 Task: Create new invoice with Date Opened :30-Apr-23, Select Customer: Benihana, Terms: Payment Term 2. Make invoice entry for item-1 with Date: 30-Apr-23, Description: Kiss Mink Effect Bold Collection Artificial Eyelashes Audacious Style, Action: Material, Income Account: Income:Sales, Quantity: 1, Unit Price: 7.9, Discount %: 10. Make entry for item-2 with Date: 30-Apr-23, Description: Dr Pepper Soft Drink Bottle, Action: Material, Income Account: Income:Sales, Quantity: 2, Unit Price: 6.8, Discount %: 5. Make entry for item-3 with Date: 30-Apr-23, Description: Ampro Pro Styl Protein Styling Gel Regular Hold, Action: Material, Income Account: Income:Sales, Quantity: 1, Unit Price: 7.8, Discount %: 7. Write Notes: 'Looking forward to serving you again.'. Post Invoice with Post Date: 30-Apr-23, Post to Accounts: Assets:Accounts Receivable. Pay / Process Payment with Transaction Date: 15-May-23, Amount: 27.284, Transfer Account: Checking Account. Print Invoice, display notes by going to Option, then go to Display Tab and check 'Invoice Notes'.
Action: Mouse pressed left at (159, 32)
Screenshot: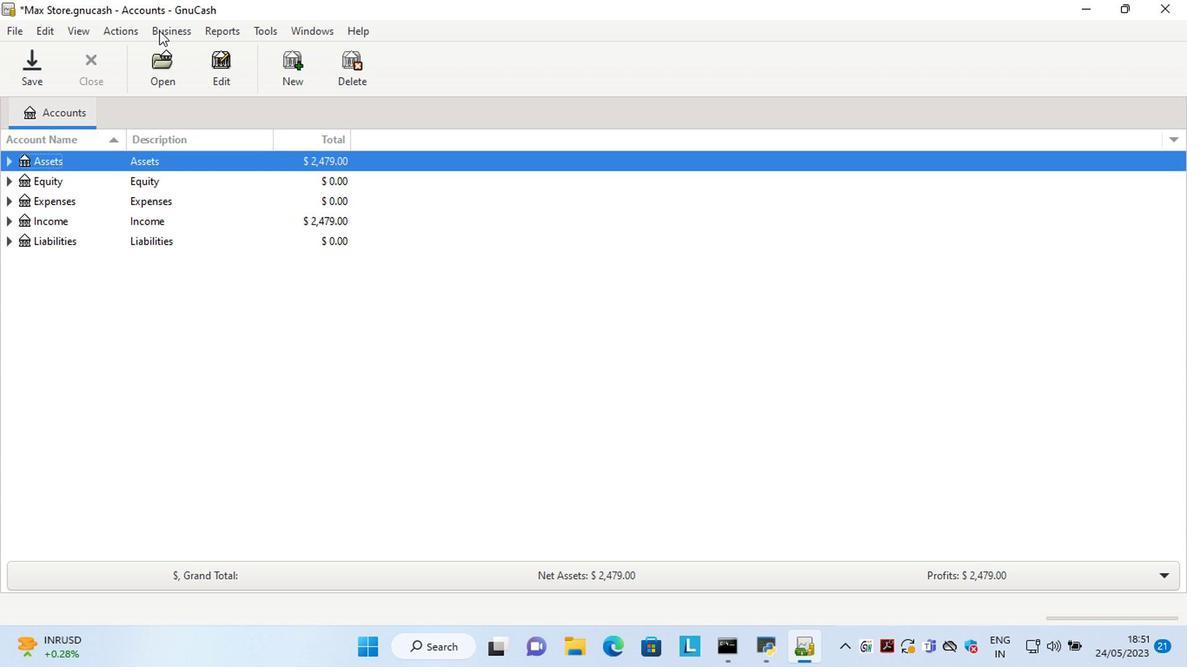 
Action: Mouse moved to (375, 116)
Screenshot: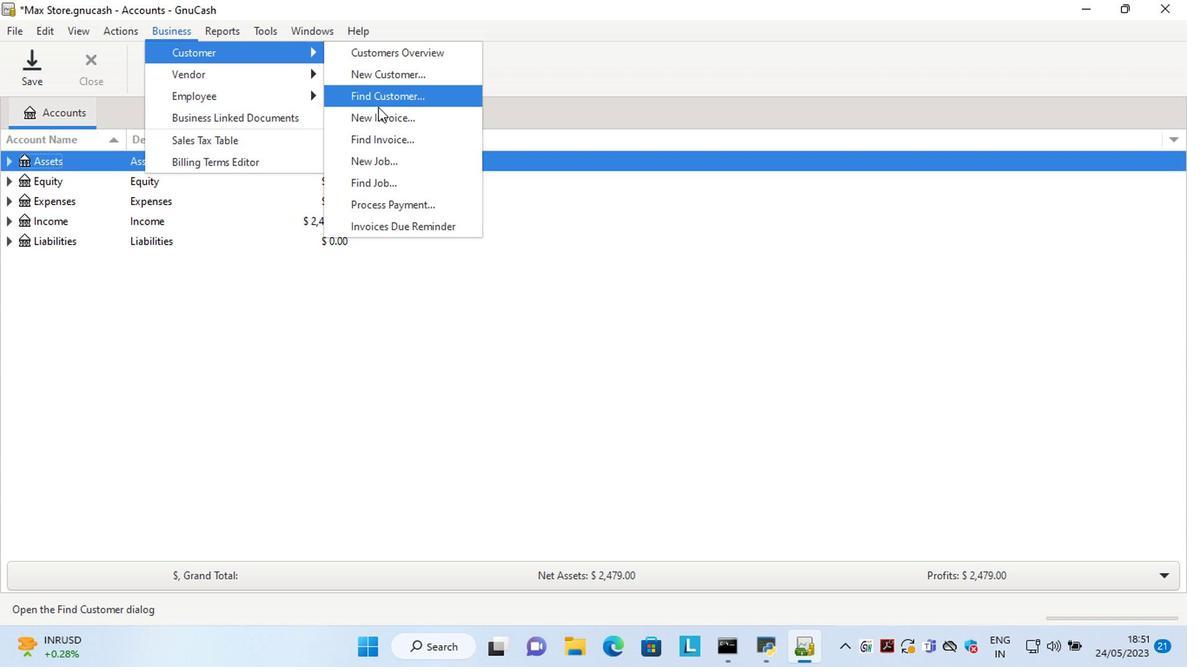 
Action: Mouse pressed left at (375, 116)
Screenshot: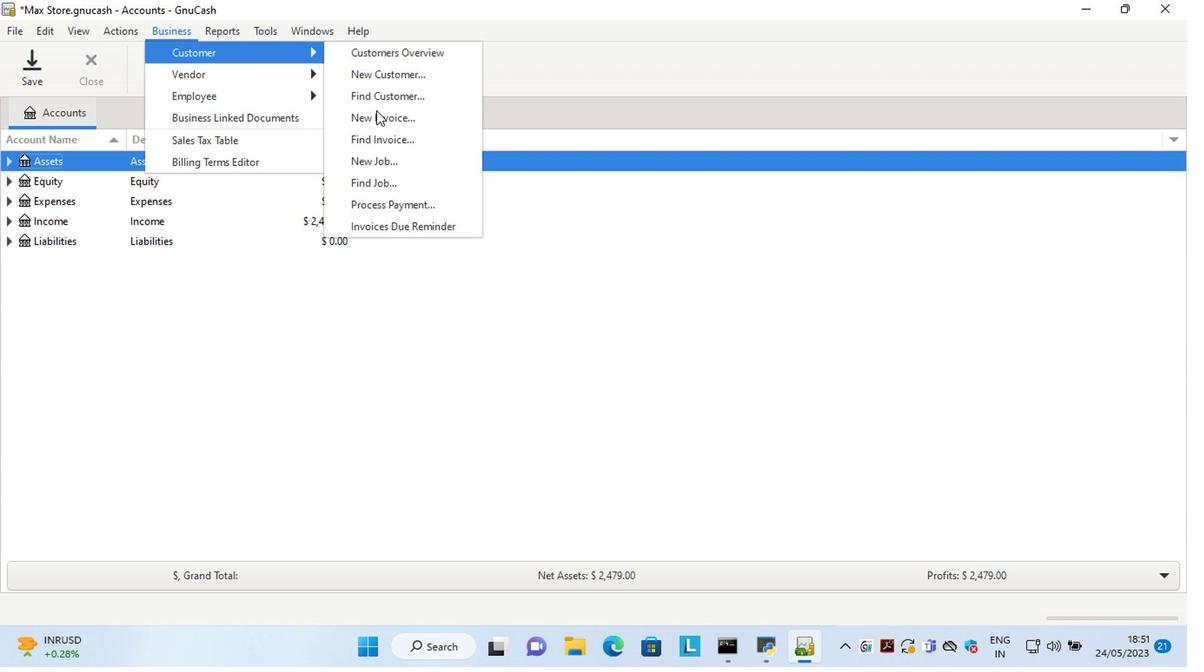 
Action: Mouse moved to (600, 260)
Screenshot: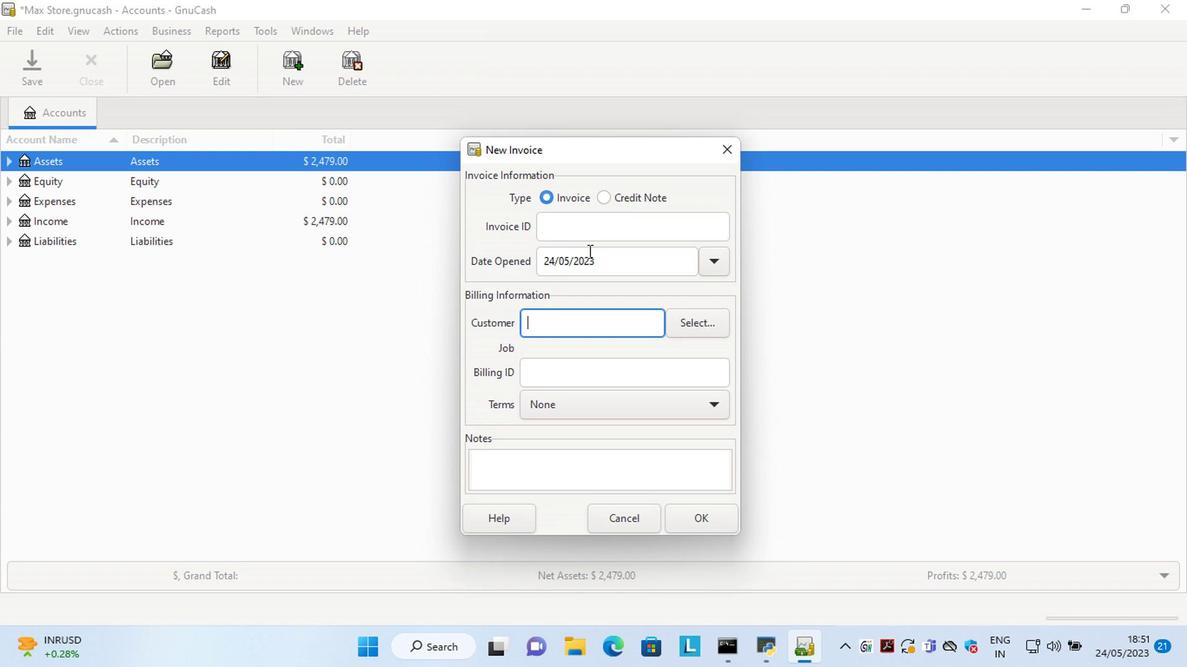 
Action: Mouse pressed left at (600, 260)
Screenshot: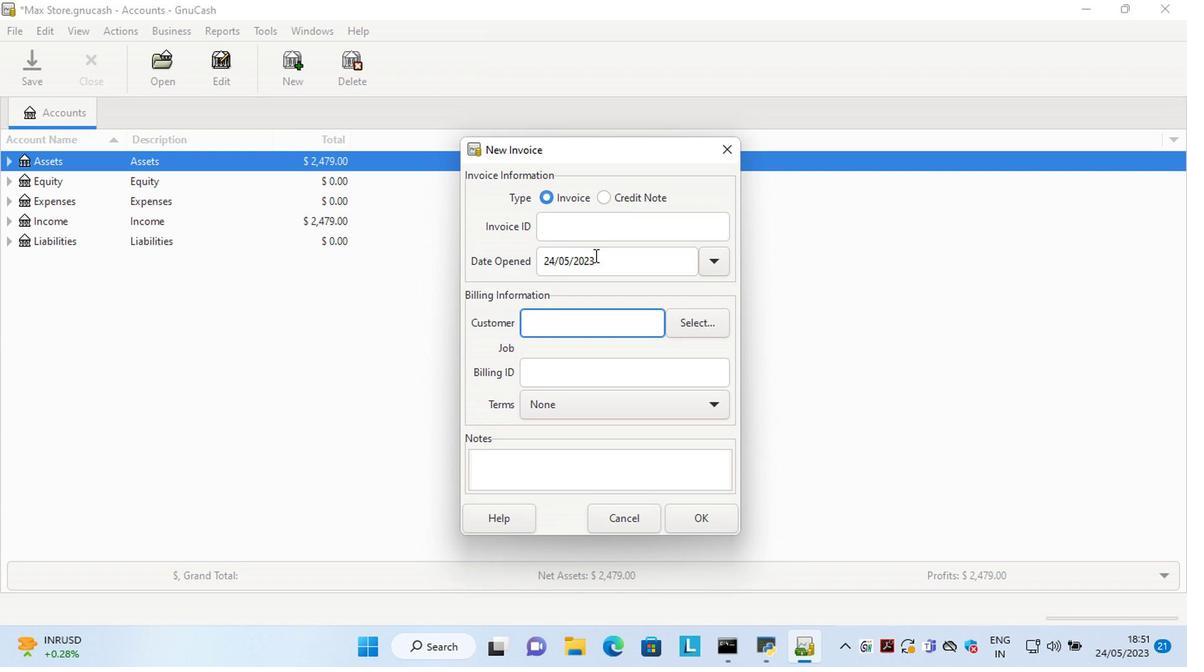 
Action: Key pressed <Key.left><Key.left><Key.left><Key.left><Key.left><Key.left><Key.left><Key.left><Key.left><Key.left><Key.left><Key.left><Key.delete><Key.delete>30<Key.right><Key.right><Key.delete>4
Screenshot: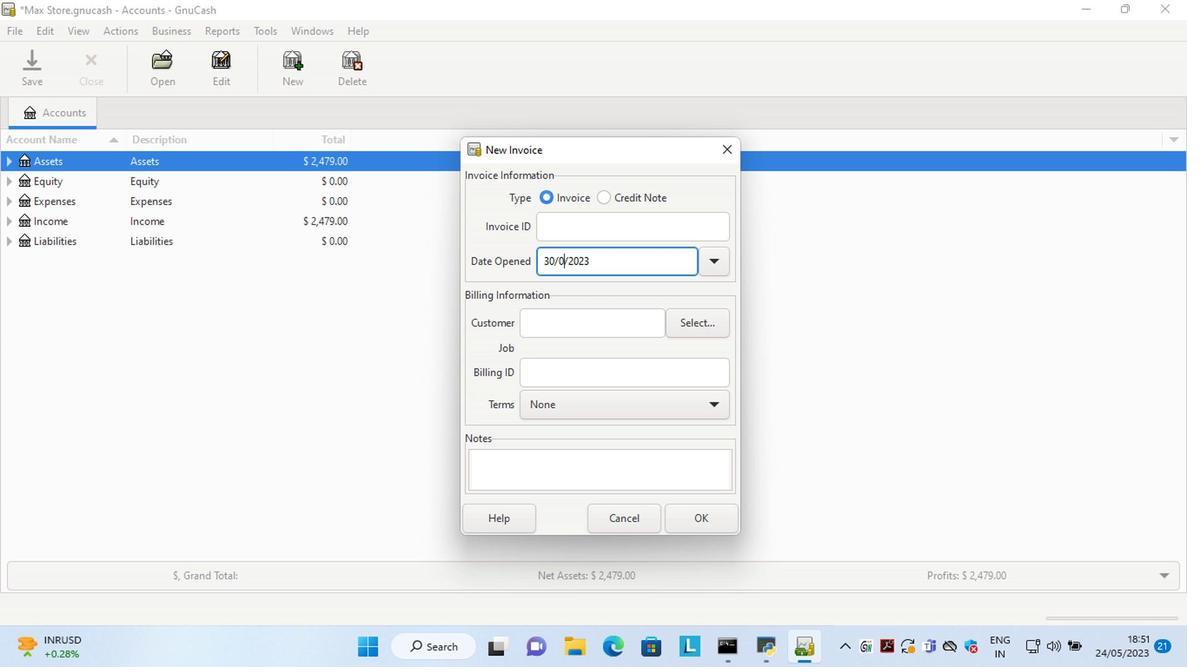 
Action: Mouse moved to (682, 321)
Screenshot: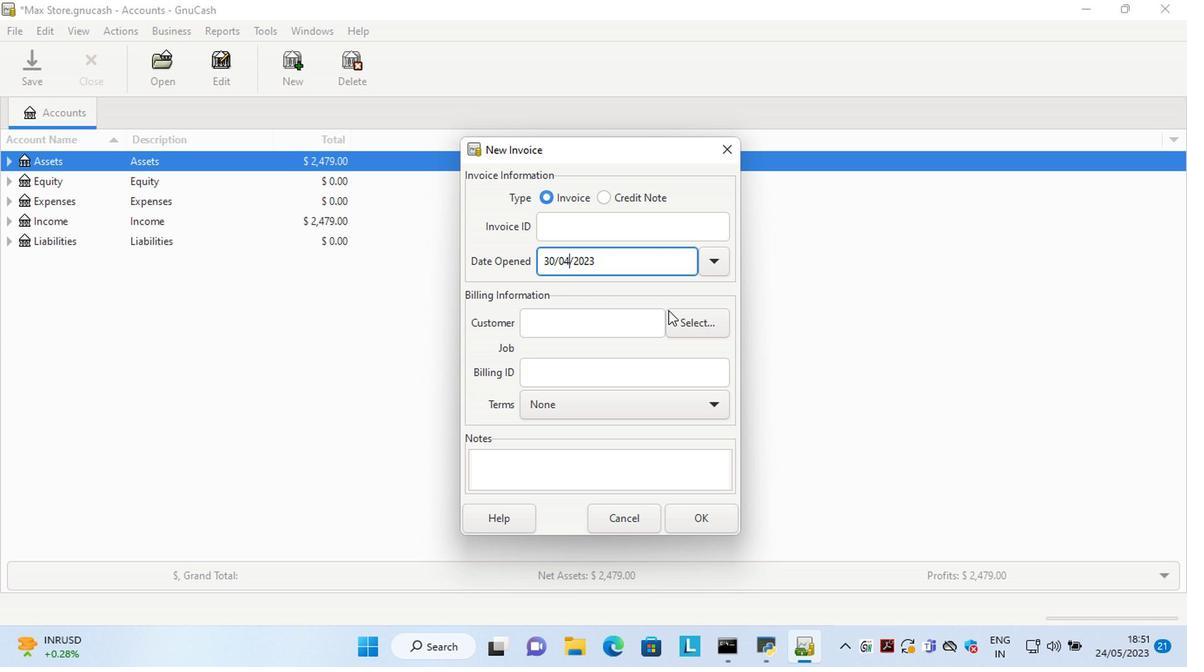 
Action: Mouse pressed left at (682, 321)
Screenshot: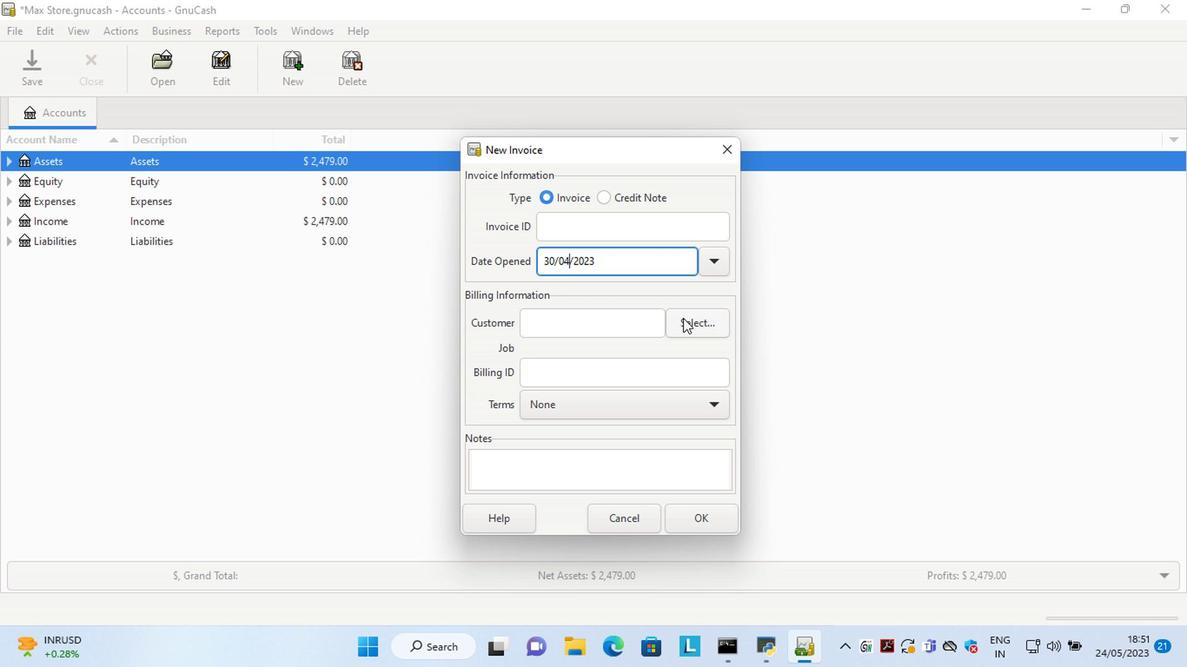 
Action: Mouse moved to (639, 296)
Screenshot: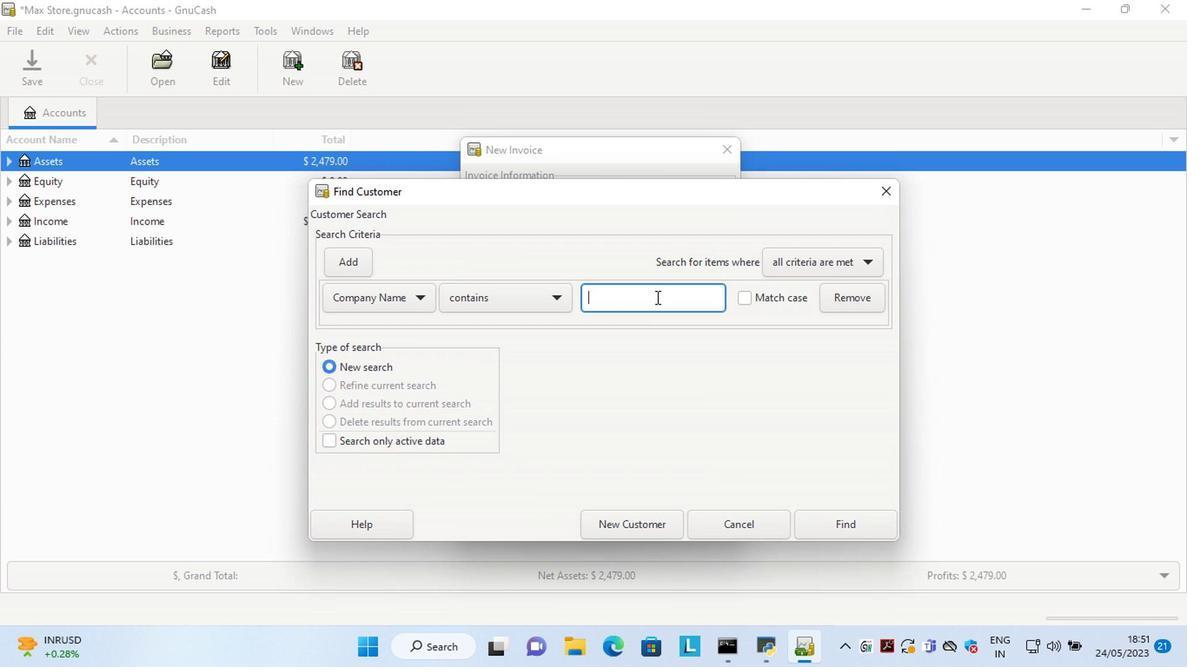
Action: Mouse pressed left at (639, 296)
Screenshot: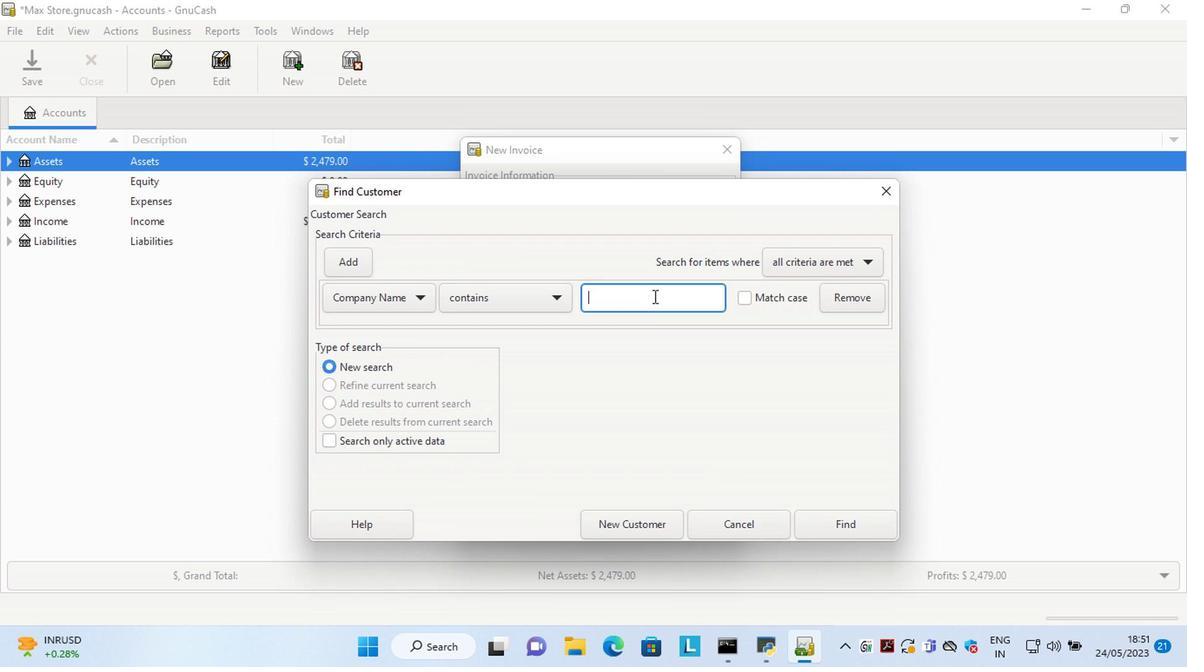 
Action: Key pressed <Key.shift>Benihana
Screenshot: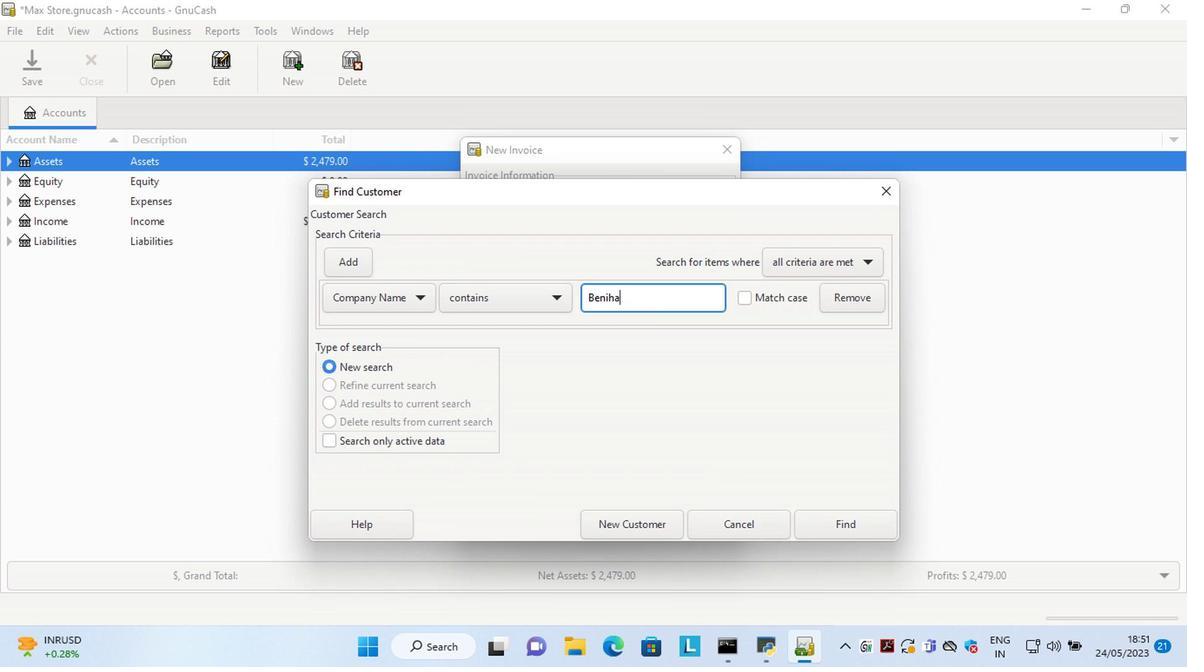 
Action: Mouse moved to (836, 532)
Screenshot: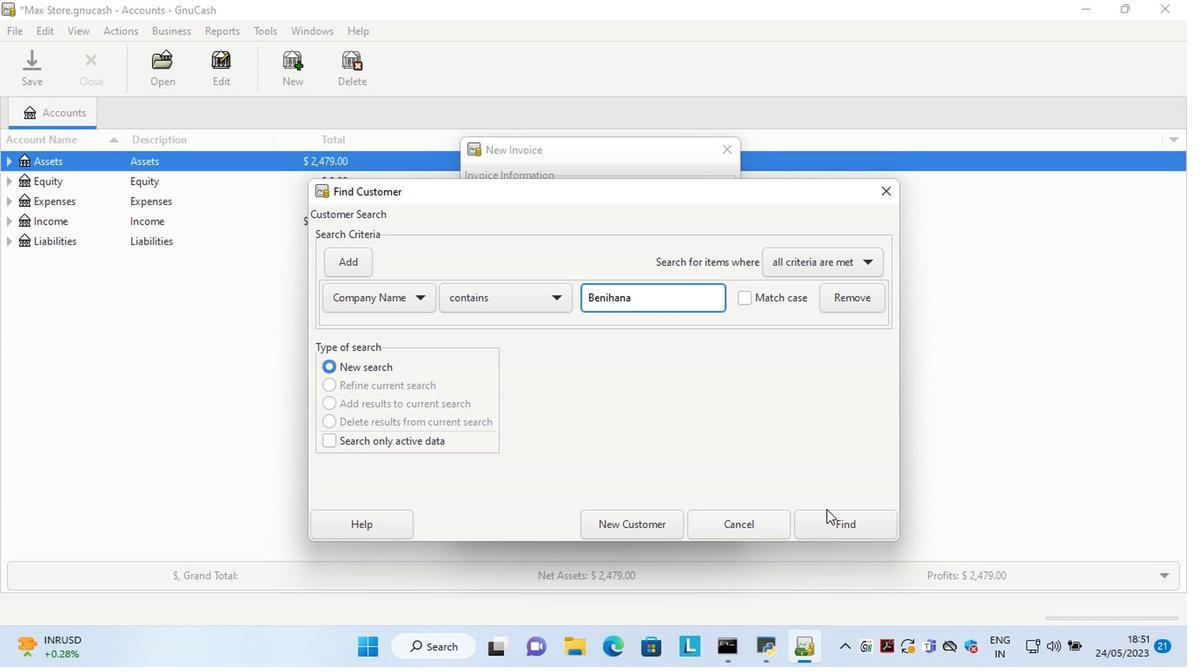 
Action: Mouse pressed left at (836, 532)
Screenshot: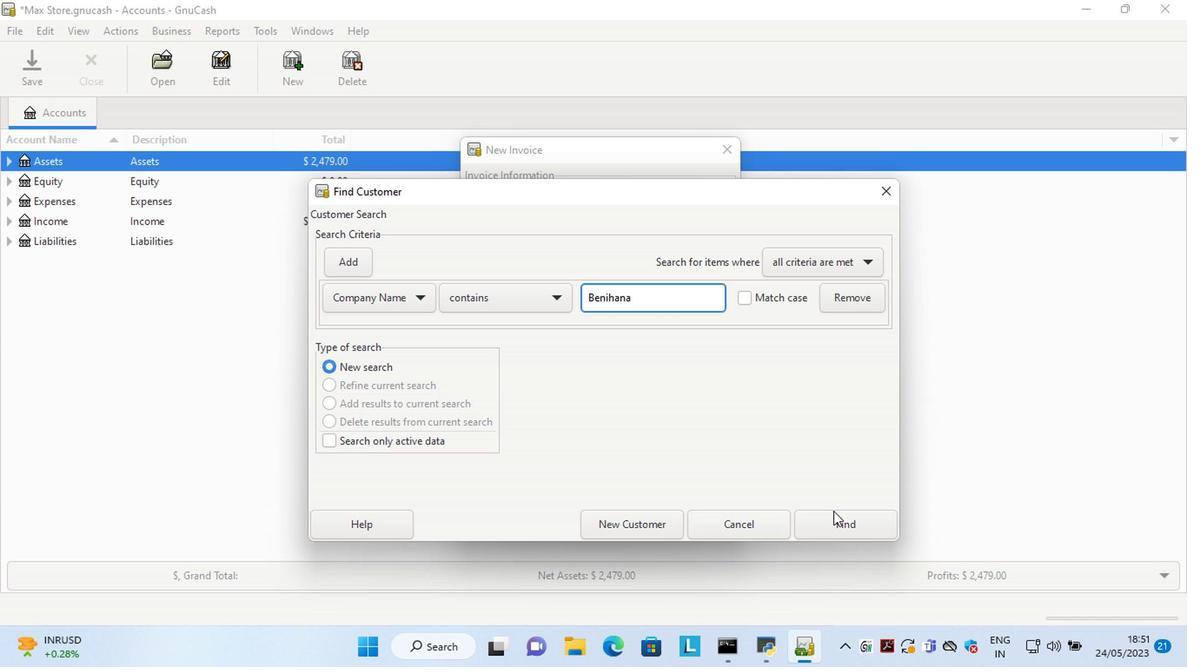 
Action: Mouse moved to (572, 346)
Screenshot: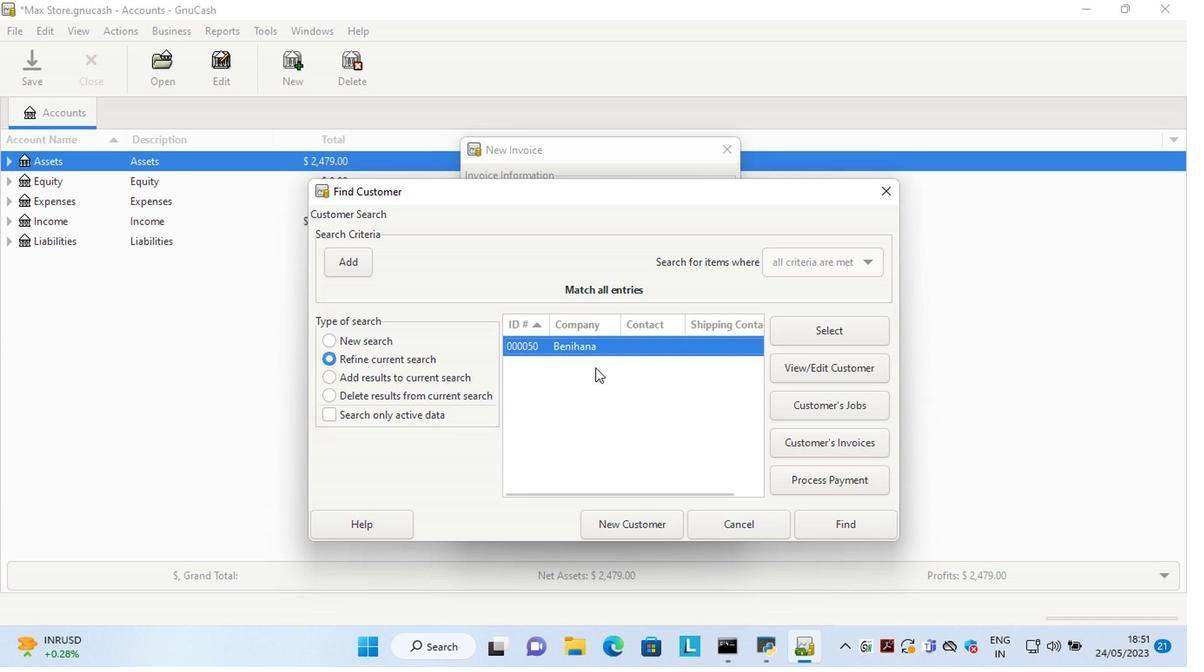 
Action: Mouse pressed left at (572, 346)
Screenshot: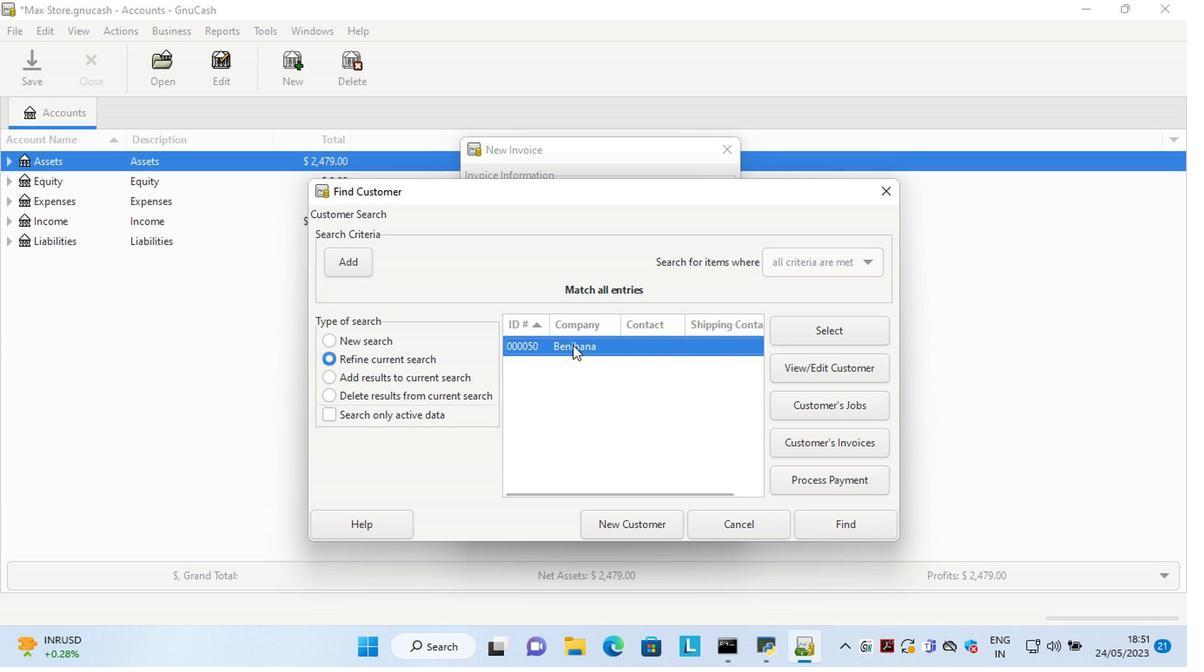 
Action: Mouse pressed left at (572, 346)
Screenshot: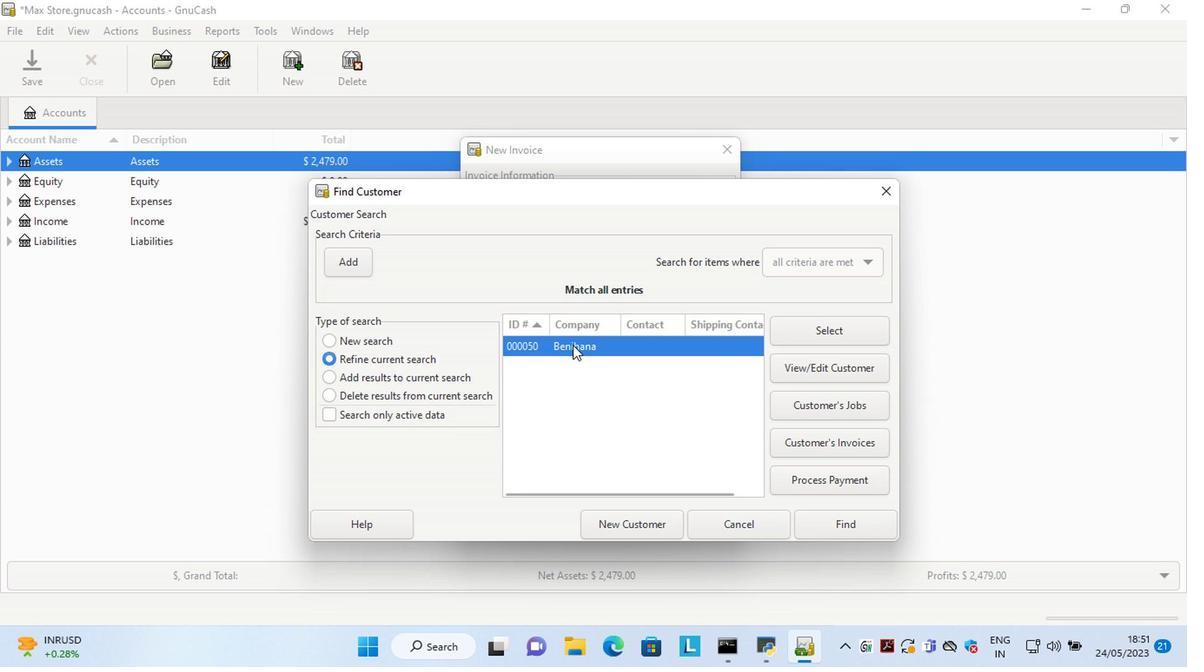 
Action: Mouse moved to (629, 422)
Screenshot: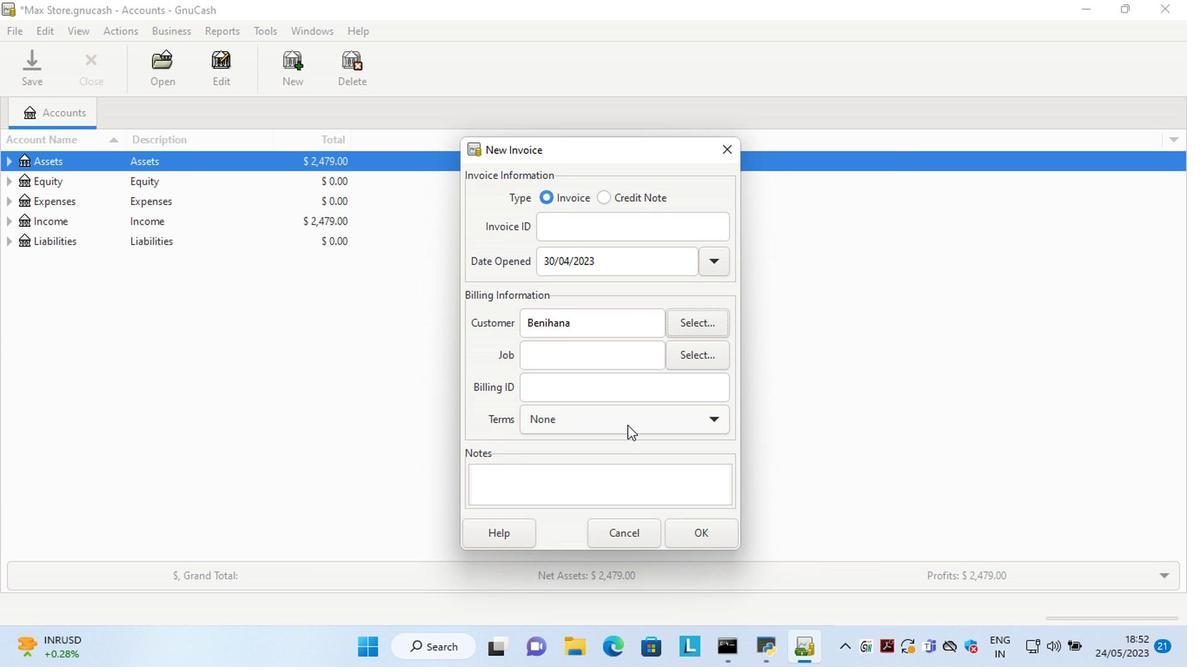 
Action: Mouse pressed left at (629, 422)
Screenshot: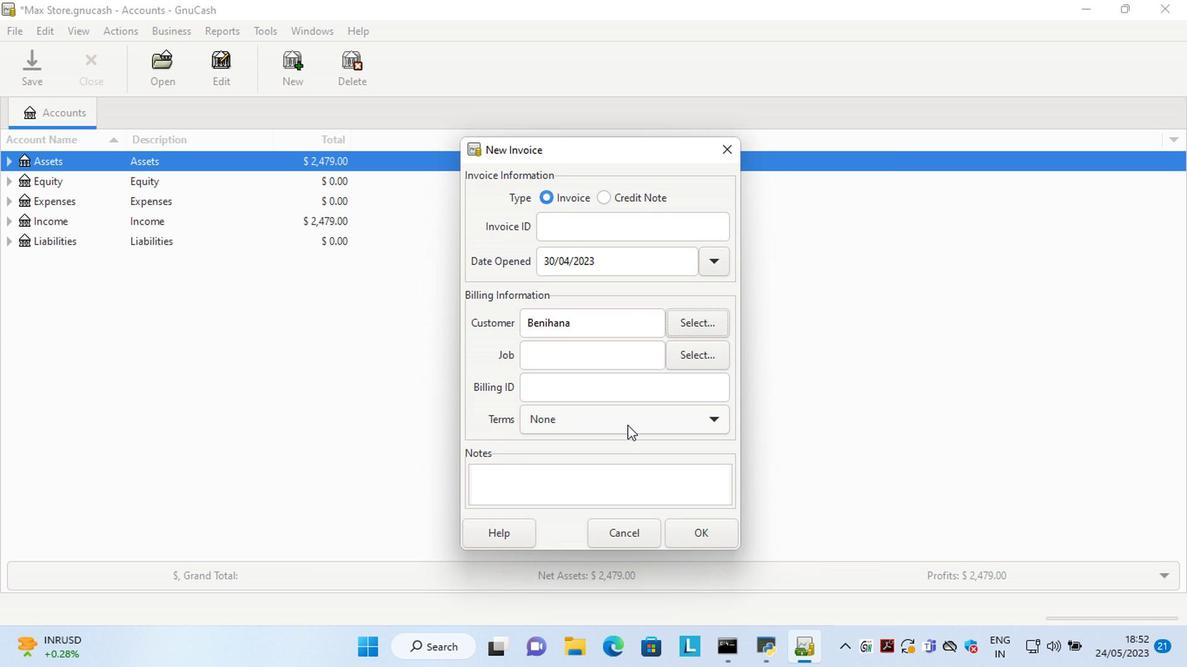 
Action: Mouse moved to (600, 471)
Screenshot: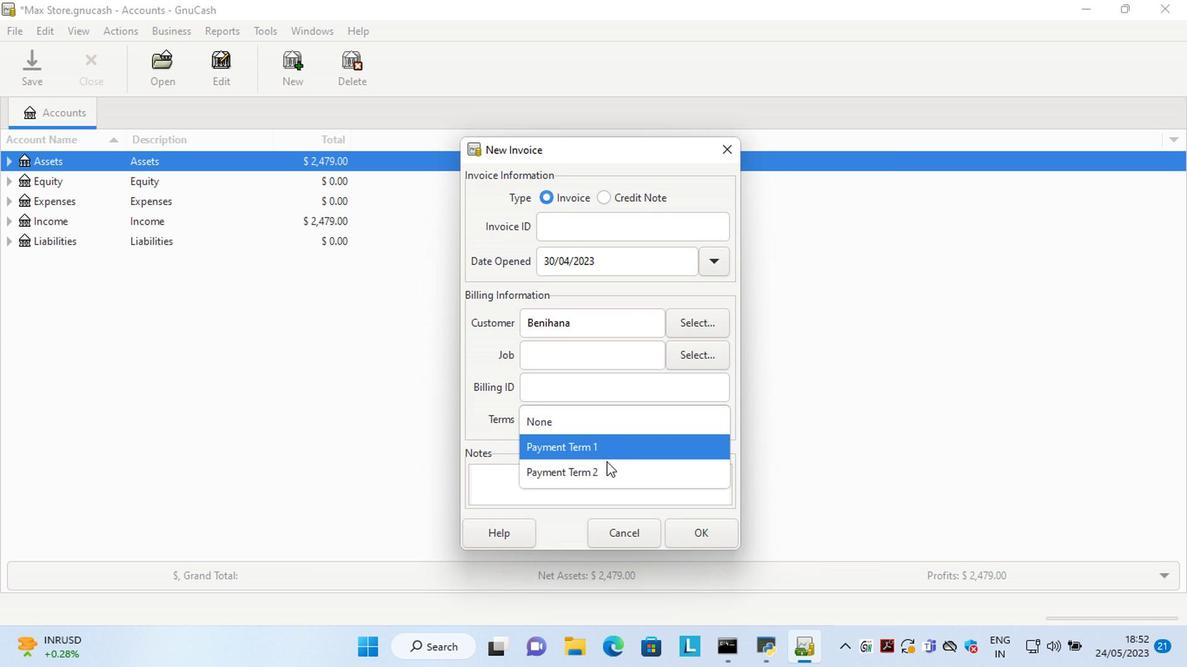 
Action: Mouse pressed left at (600, 471)
Screenshot: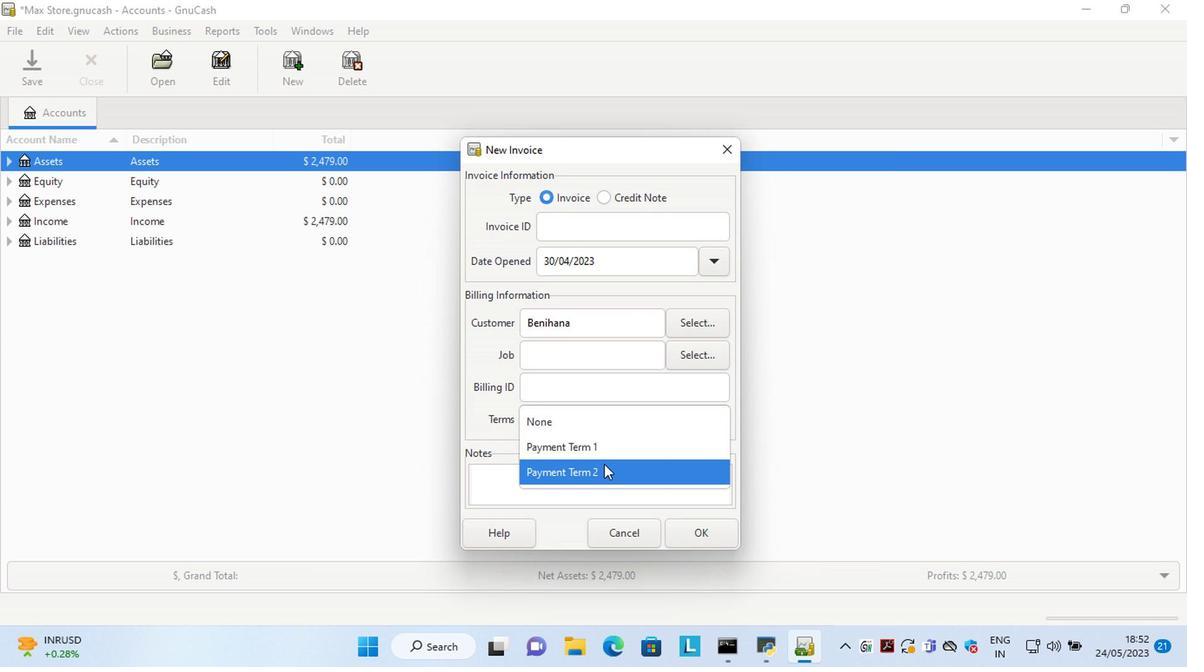 
Action: Mouse moved to (696, 528)
Screenshot: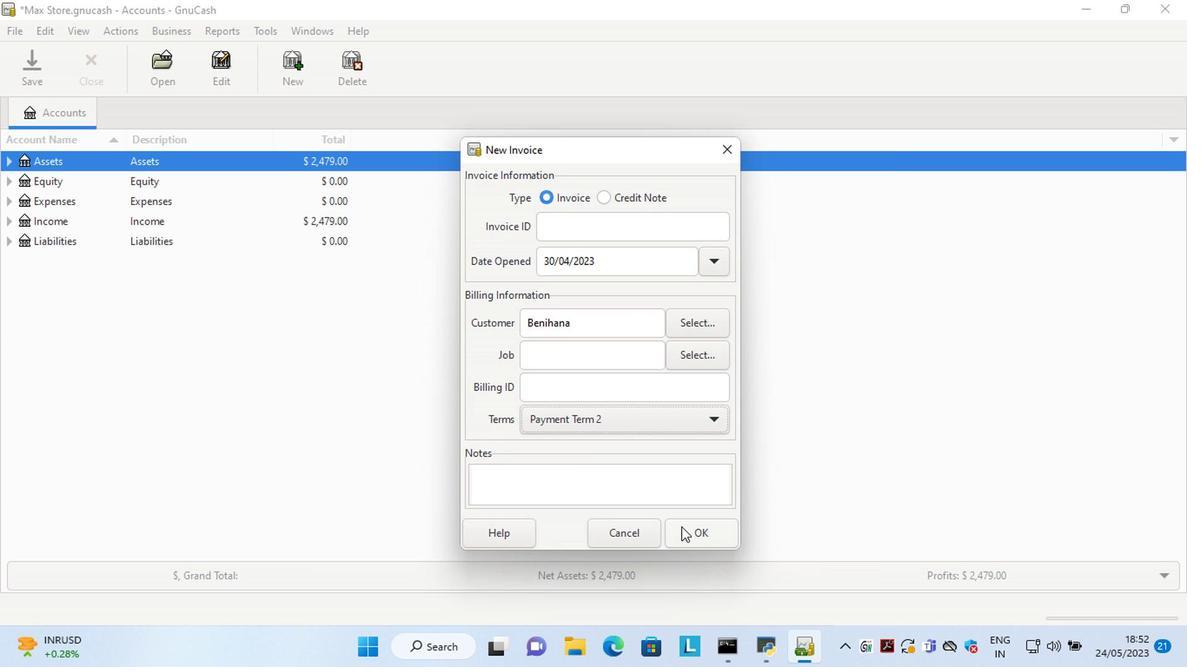 
Action: Mouse pressed left at (696, 528)
Screenshot: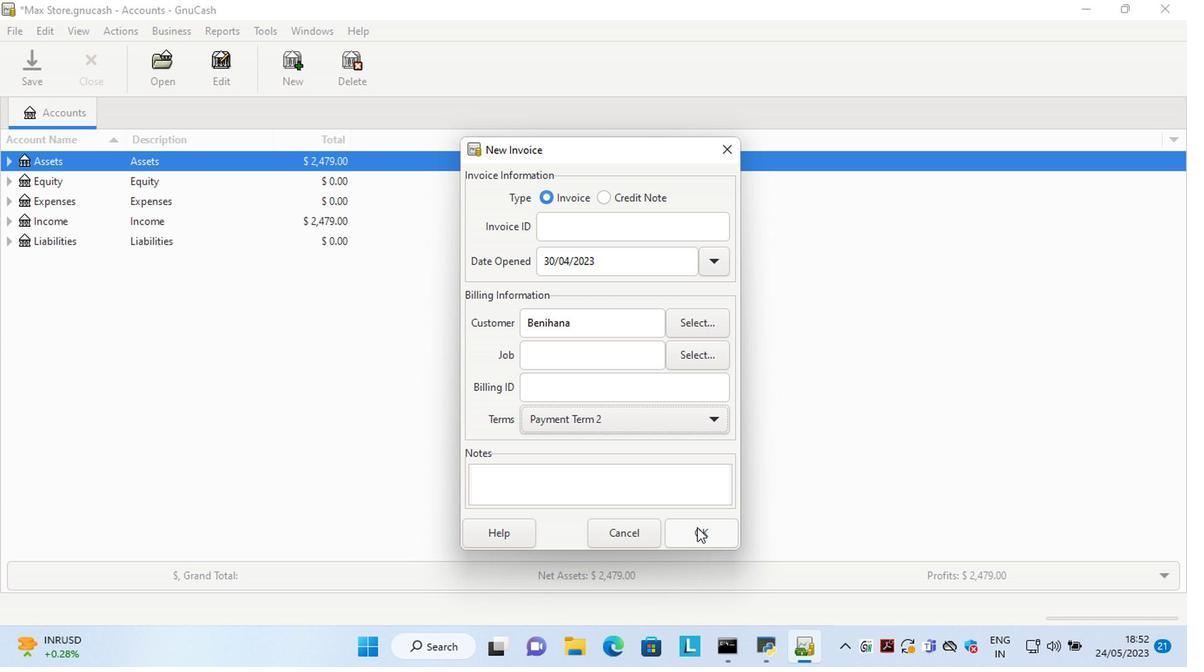 
Action: Mouse moved to (424, 451)
Screenshot: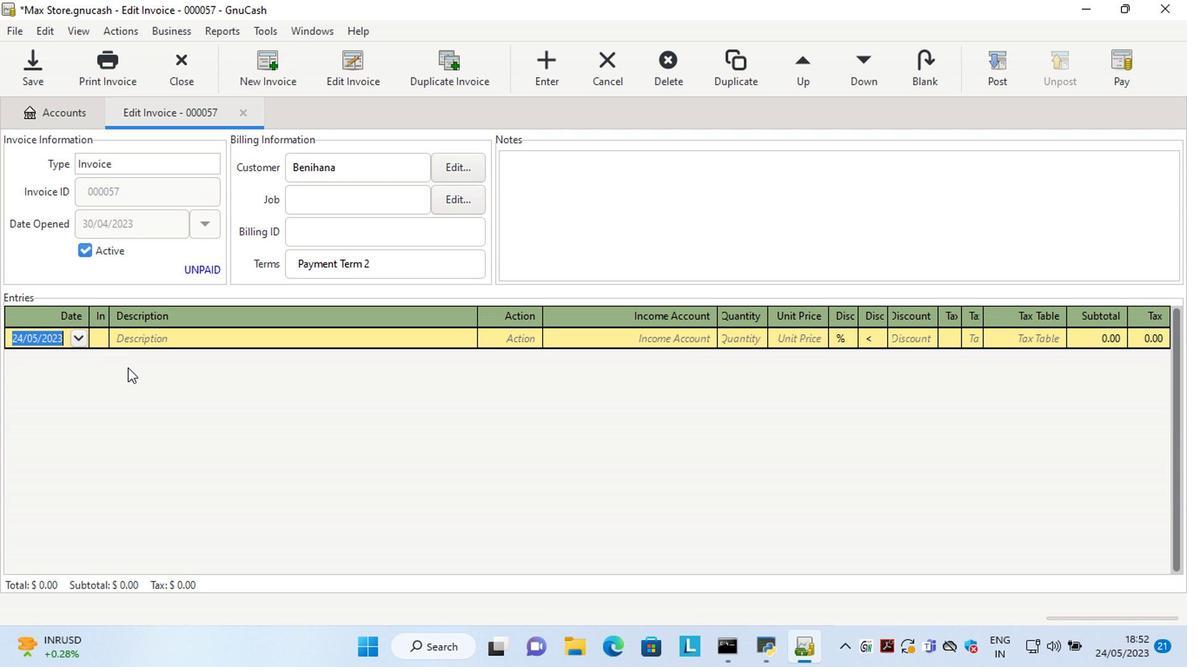 
Action: Key pressed <Key.left><Key.left><Key.left><Key.delete><Key.delete>30<Key.right><Key.right><Key.delete>4
Screenshot: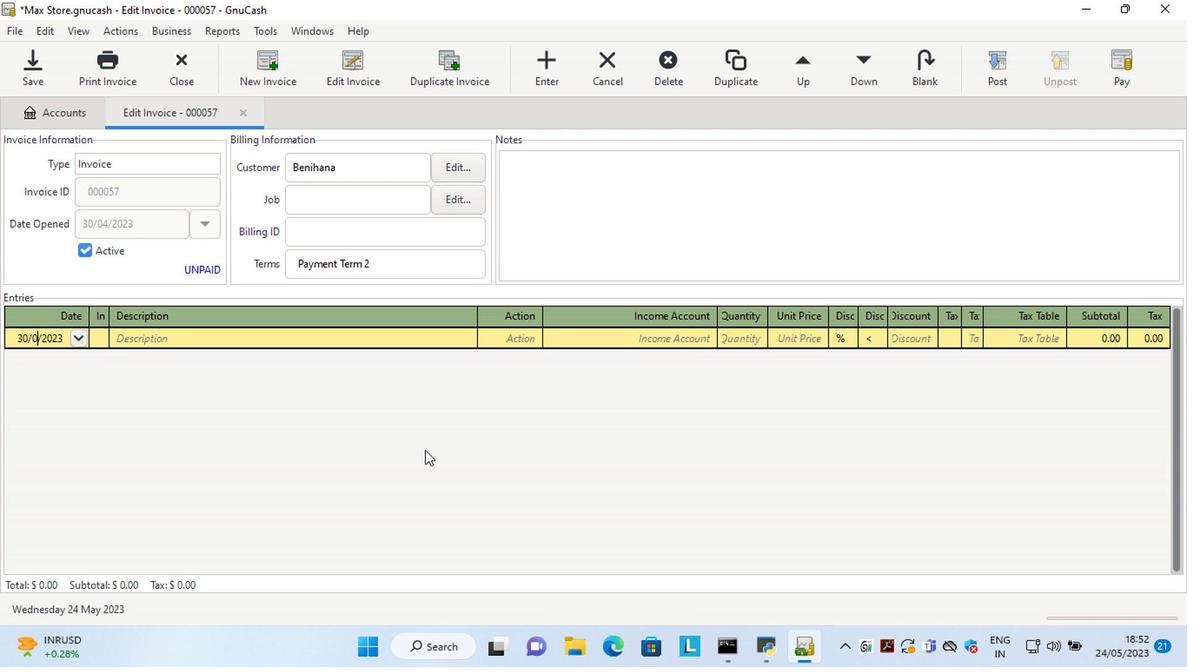 
Action: Mouse moved to (175, 346)
Screenshot: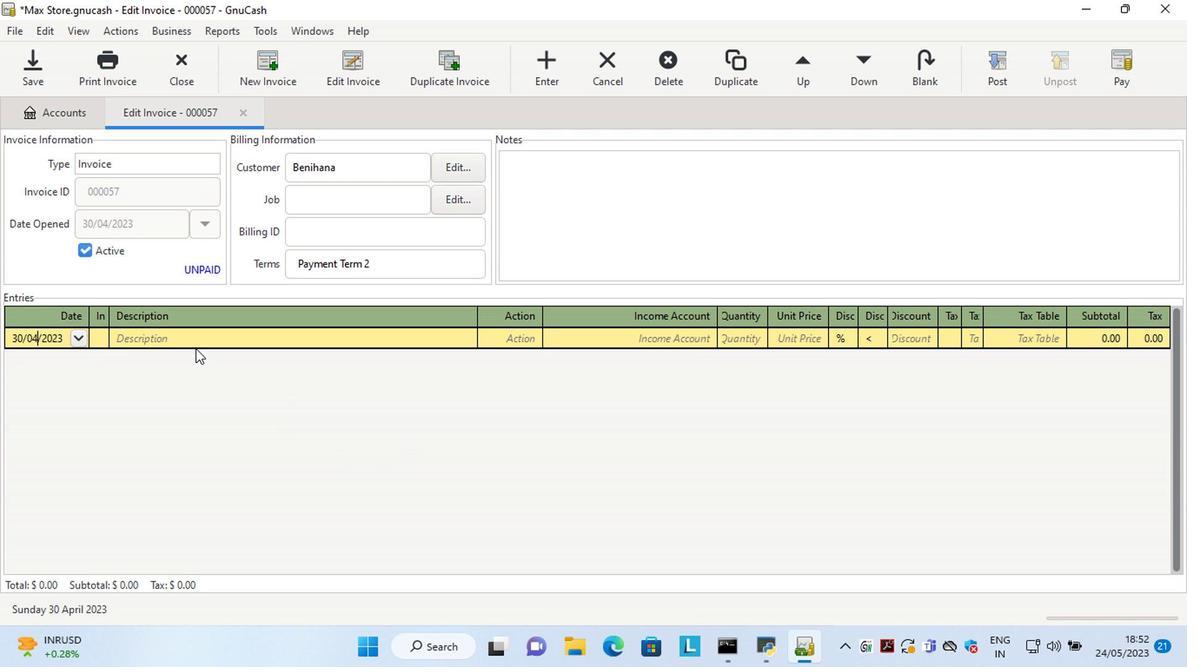 
Action: Mouse pressed left at (175, 346)
Screenshot: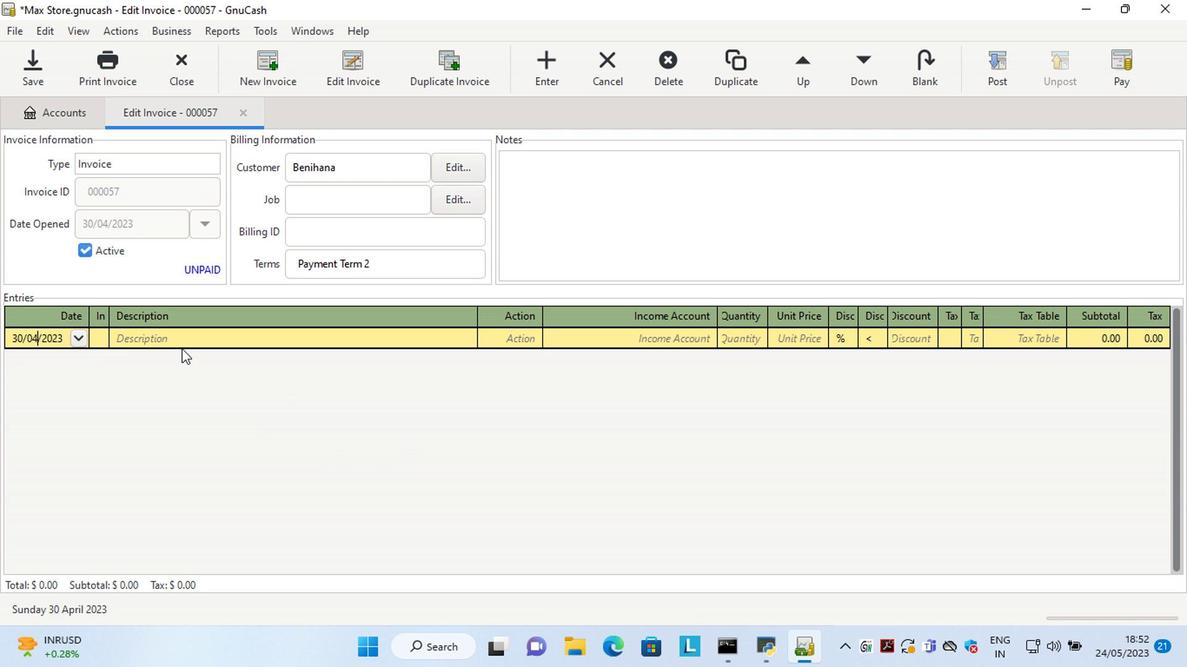 
Action: Mouse moved to (207, 422)
Screenshot: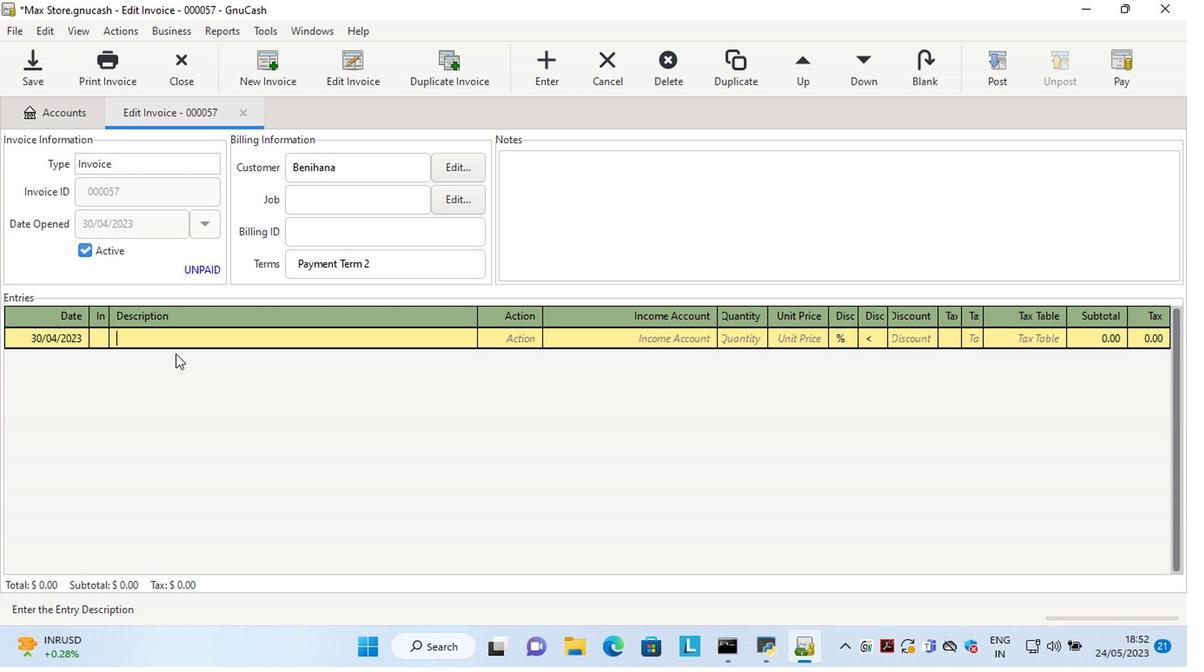 
Action: Key pressed <Key.shift>Kiss<Key.space><Key.shift>Mink<Key.space><Key.shift>Effect<Key.space><Key.shift>Bold<Key.space><Key.shift>Collection<Key.space><Key.shift>Artificial<Key.space><Key.shift><Key.shift><Key.shift><Key.shift>Eyelashes<Key.space><Key.shift>Audacious<Key.space><Key.shift>Sy<Key.backspace>ly<Key.backspace><Key.backspace>tyle<Key.tab>ma<Key.tab>sale<Key.tab>1<Key.tab>7.9<Key.tab>
Screenshot: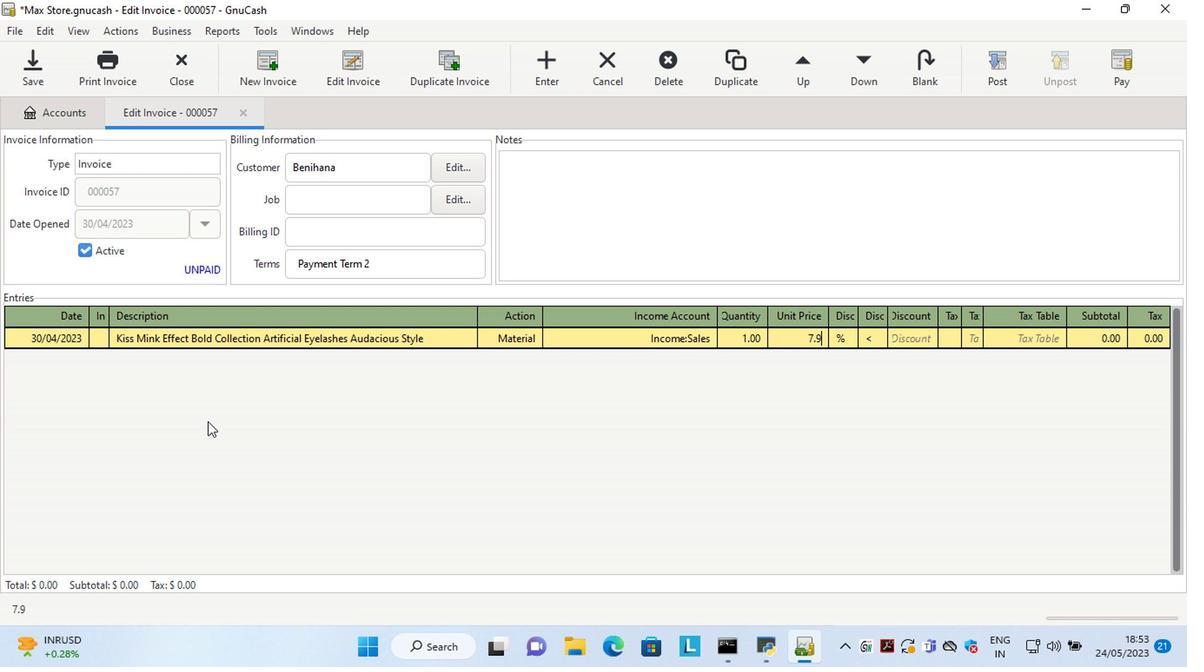 
Action: Mouse moved to (867, 340)
Screenshot: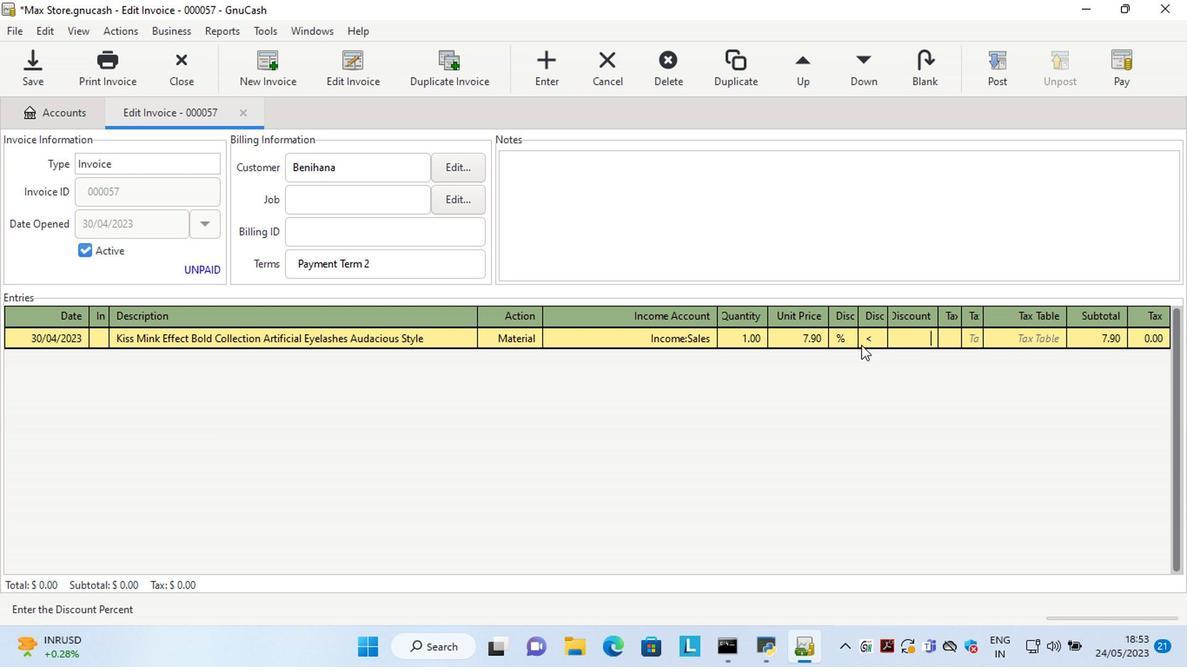 
Action: Mouse pressed left at (867, 340)
Screenshot: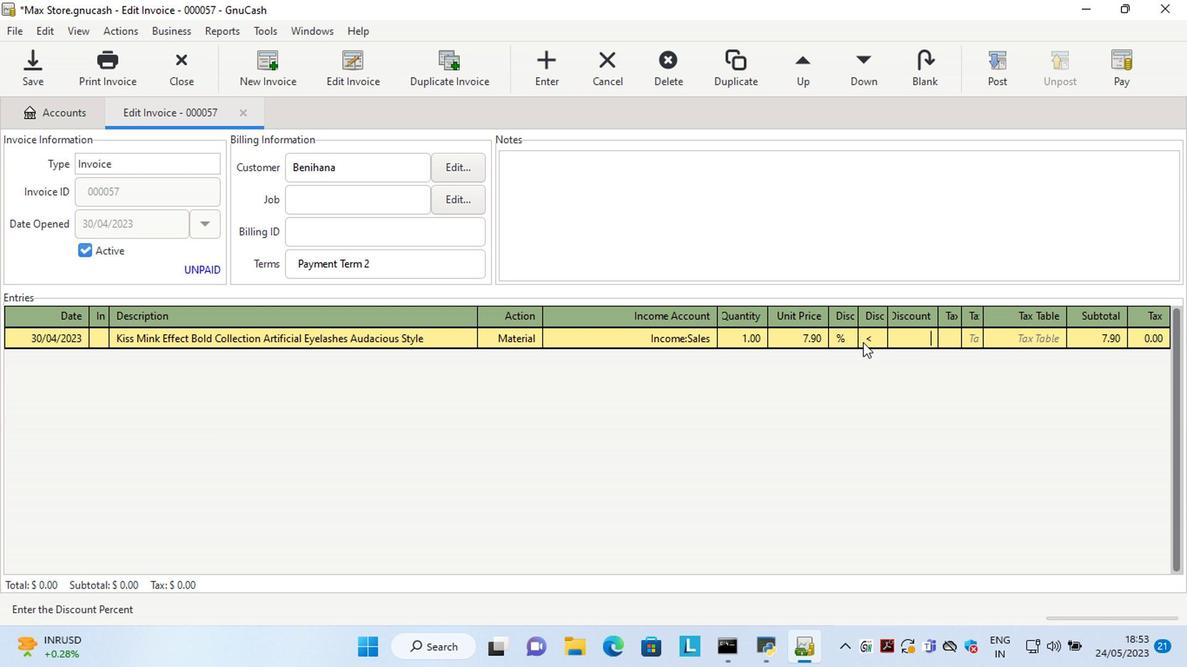 
Action: Mouse moved to (898, 336)
Screenshot: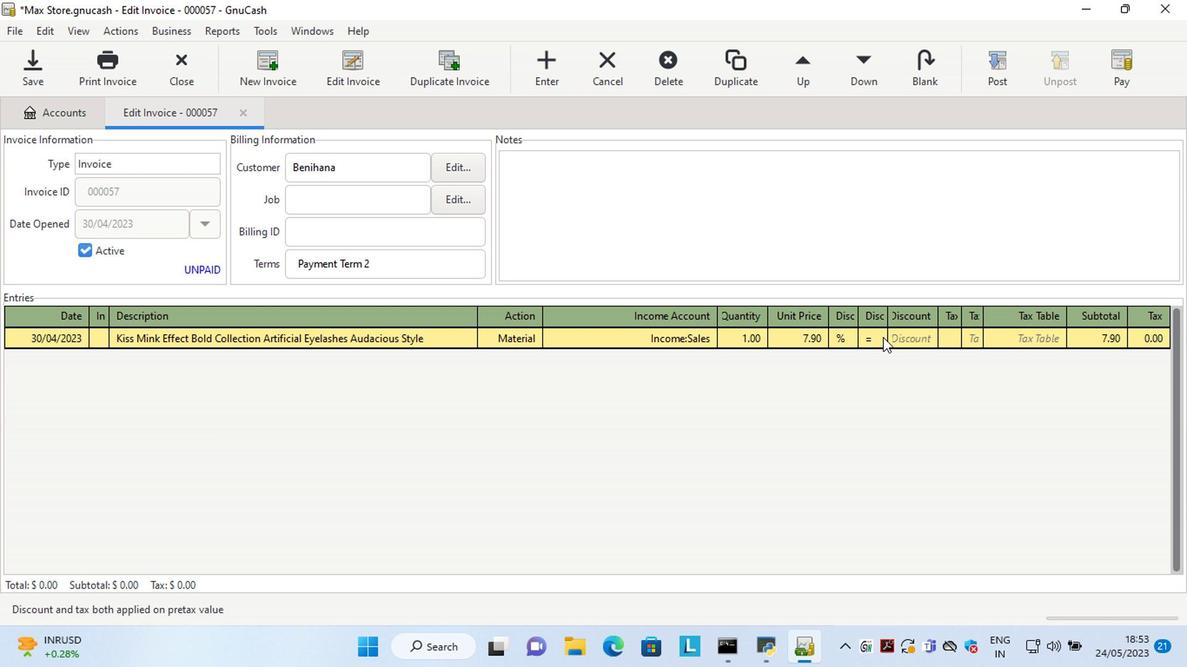 
Action: Mouse pressed left at (898, 336)
Screenshot: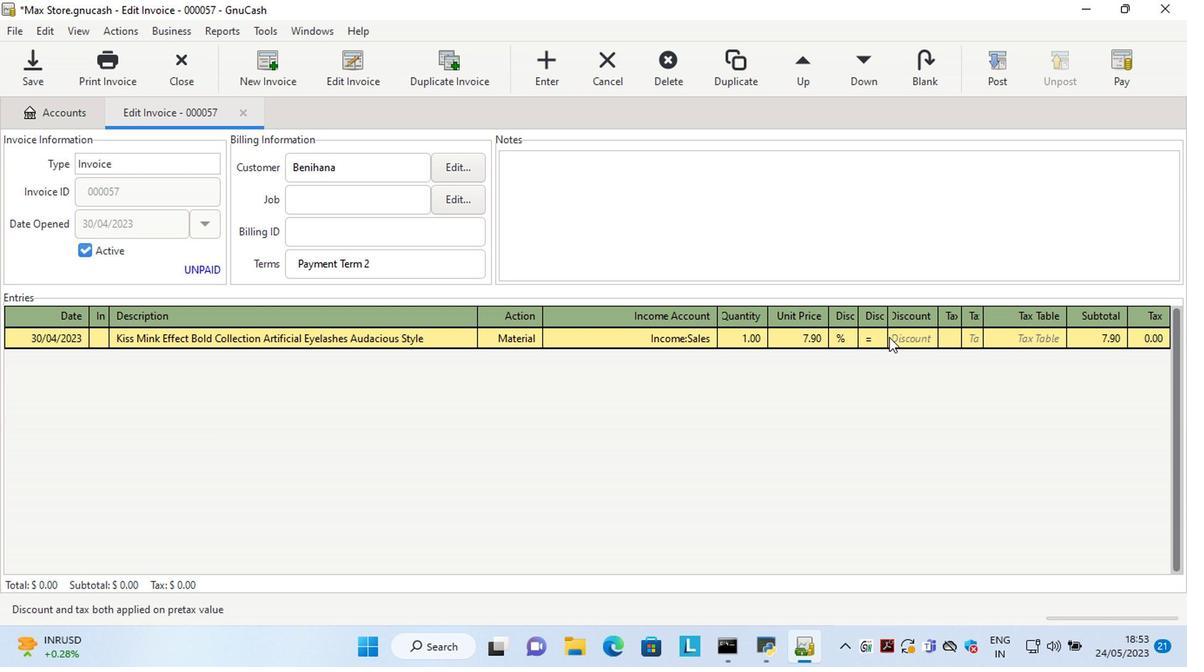 
Action: Key pressed 10<Key.tab><Key.tab><Key.shift>Dr<Key.space><Key.shift>Pepper<Key.space><Key.shift>Soft<Key.space><Key.shift>Drink<Key.space><Key.shift>Bottle<Key.space><Key.backspace><Key.tab>ma<Key.tab>sale<Key.tab>2<Key.tab>6.8<Key.tab>
Screenshot: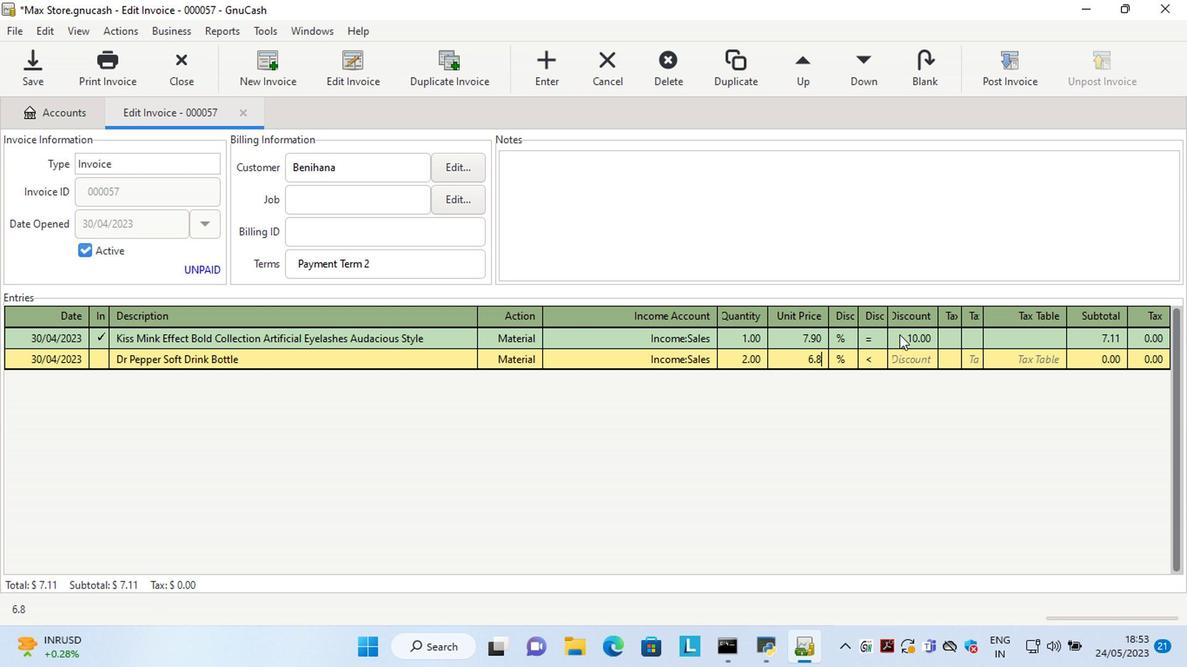 
Action: Mouse moved to (872, 362)
Screenshot: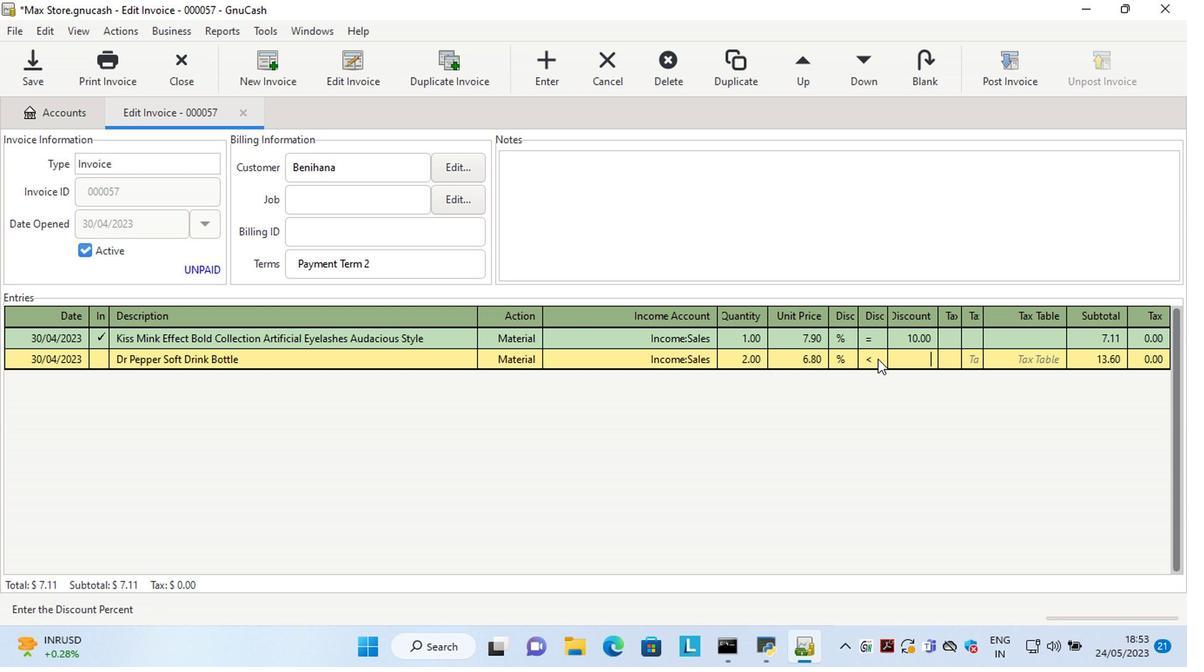
Action: Mouse pressed left at (872, 362)
Screenshot: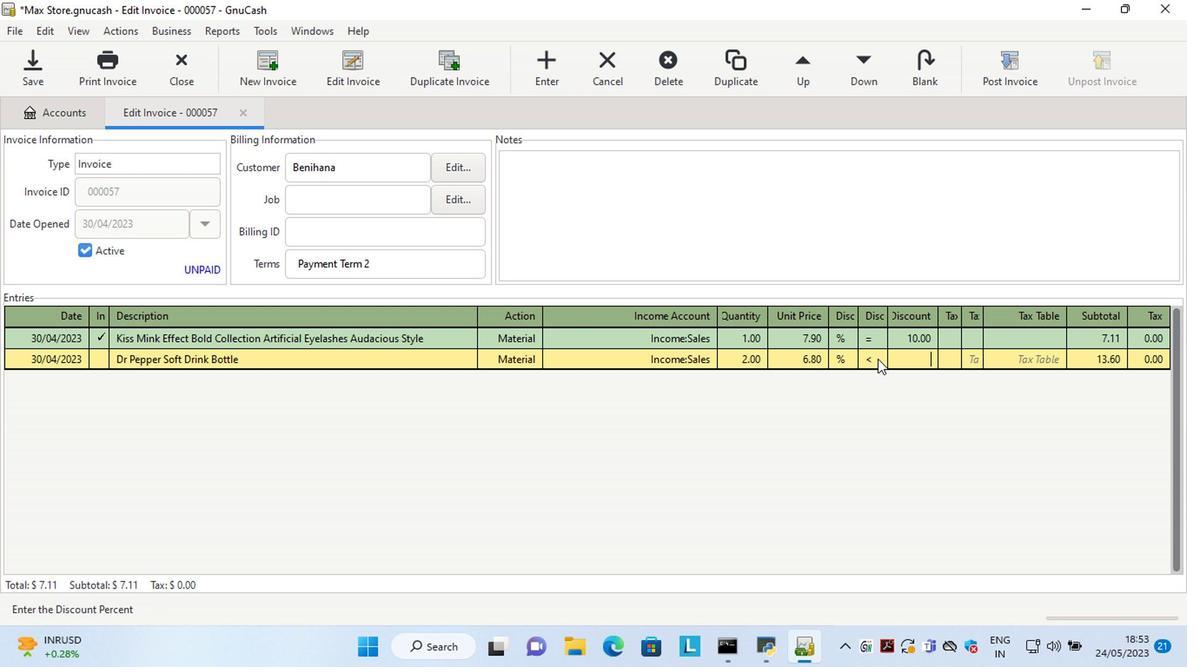 
Action: Mouse moved to (921, 357)
Screenshot: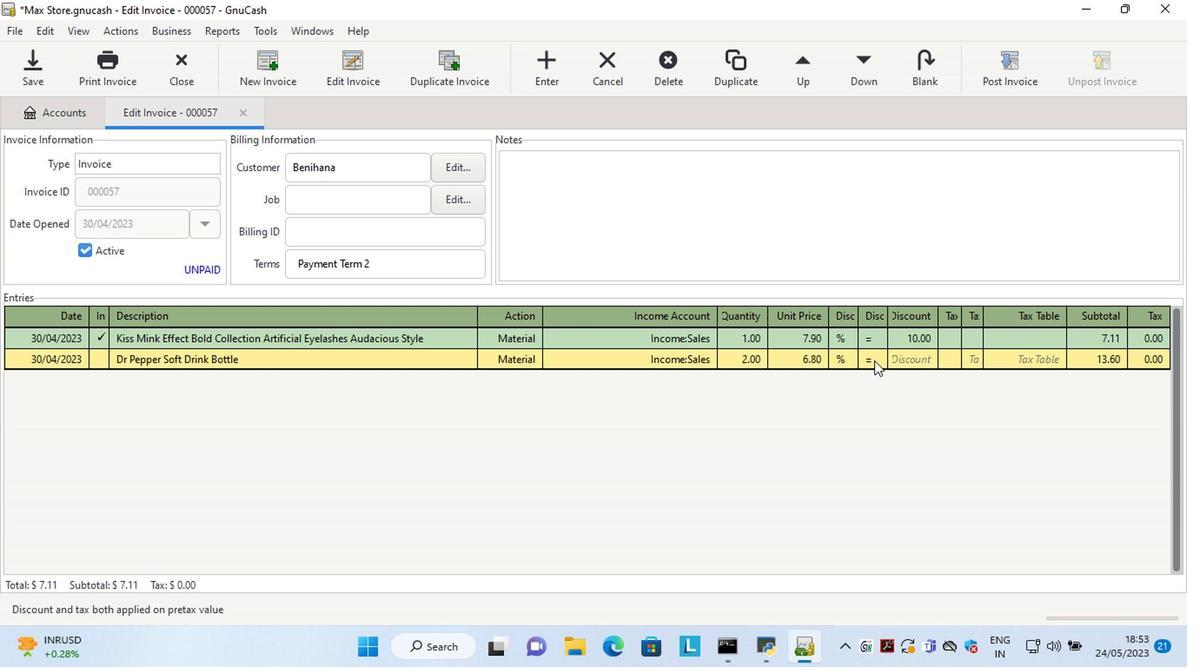 
Action: Mouse pressed left at (921, 357)
Screenshot: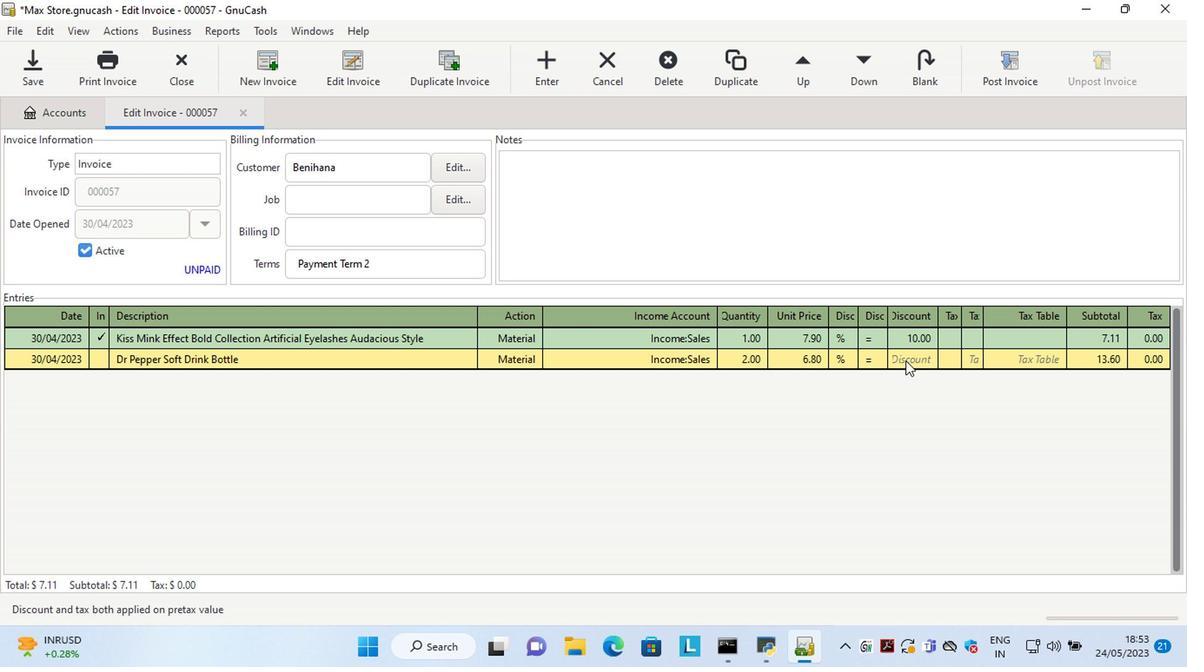 
Action: Key pressed 5<Key.tab><Key.tab><Key.shift>Ampro<Key.space><Key.shift>Pro<Key.space><Key.shift>Styl<Key.space><Key.shift>Protein<Key.space><Key.shift>Styling<Key.space><Key.shift>Gel<Key.space><Key.shift>Regular<Key.space><Key.shift>Hold<Key.tab>ma<Key.tab>sale<Key.tab>1<Key.tab>7.8<Key.tab>
Screenshot: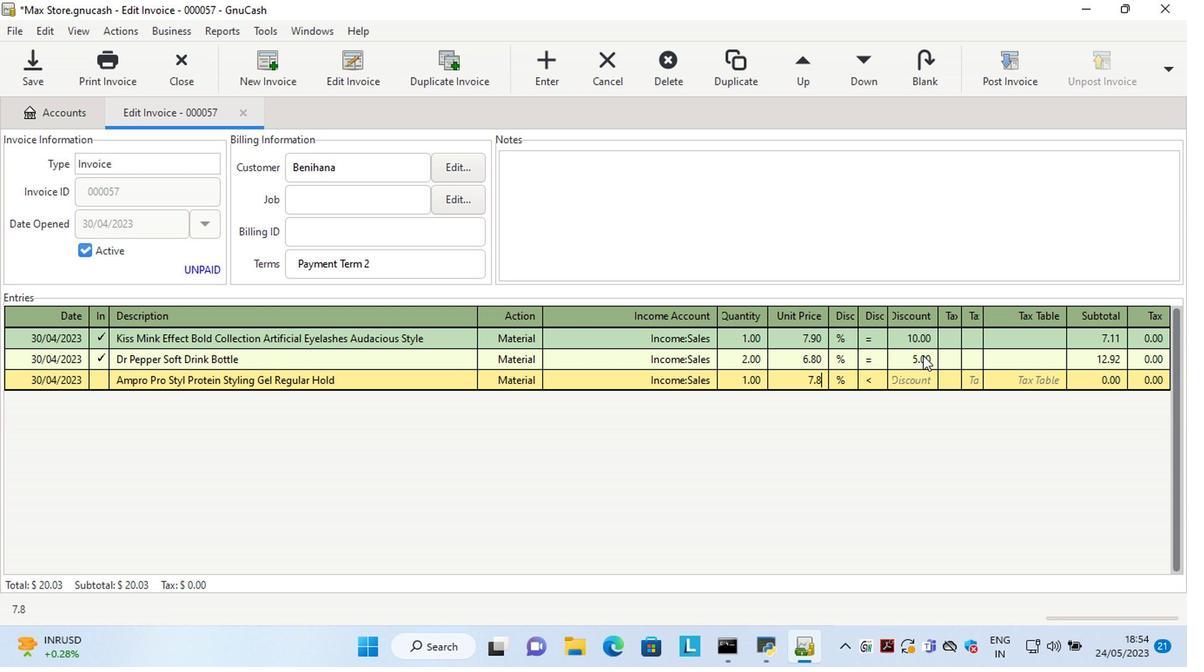 
Action: Mouse moved to (867, 383)
Screenshot: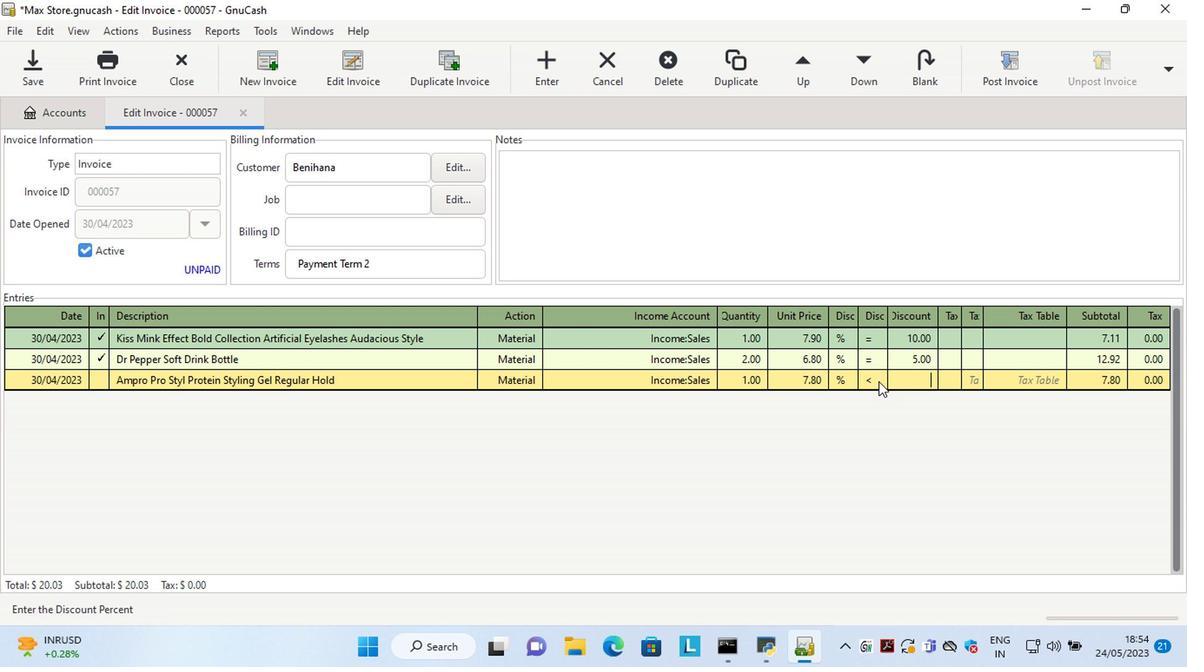 
Action: Mouse pressed left at (867, 383)
Screenshot: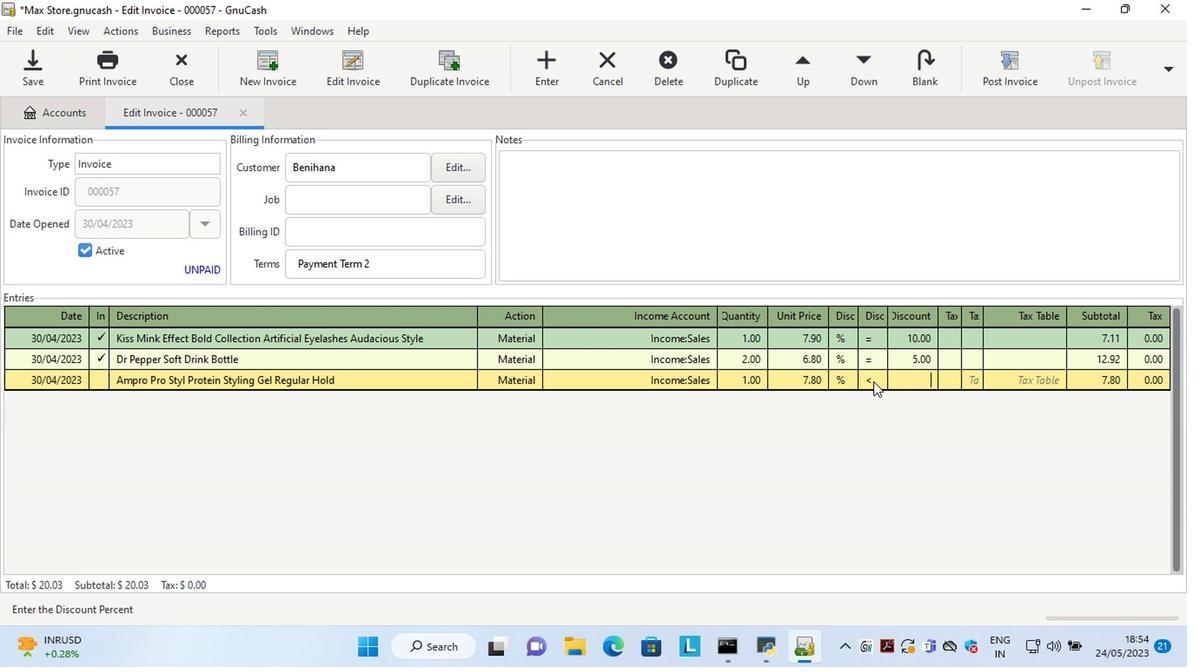 
Action: Mouse moved to (915, 374)
Screenshot: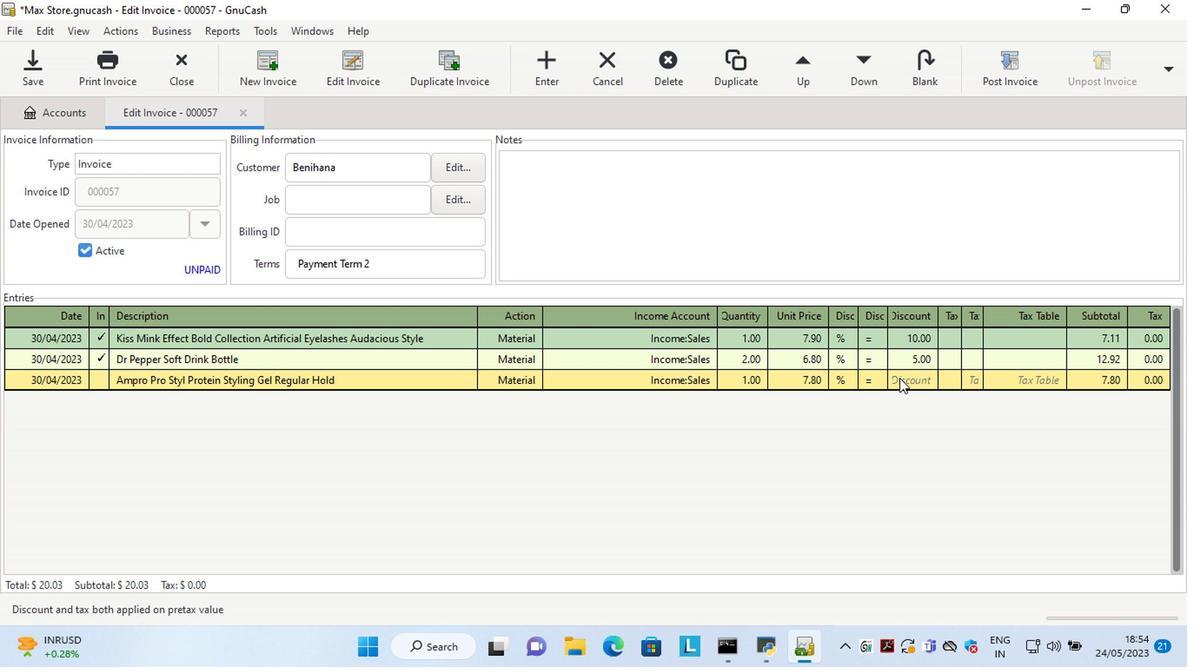 
Action: Mouse pressed left at (915, 374)
Screenshot: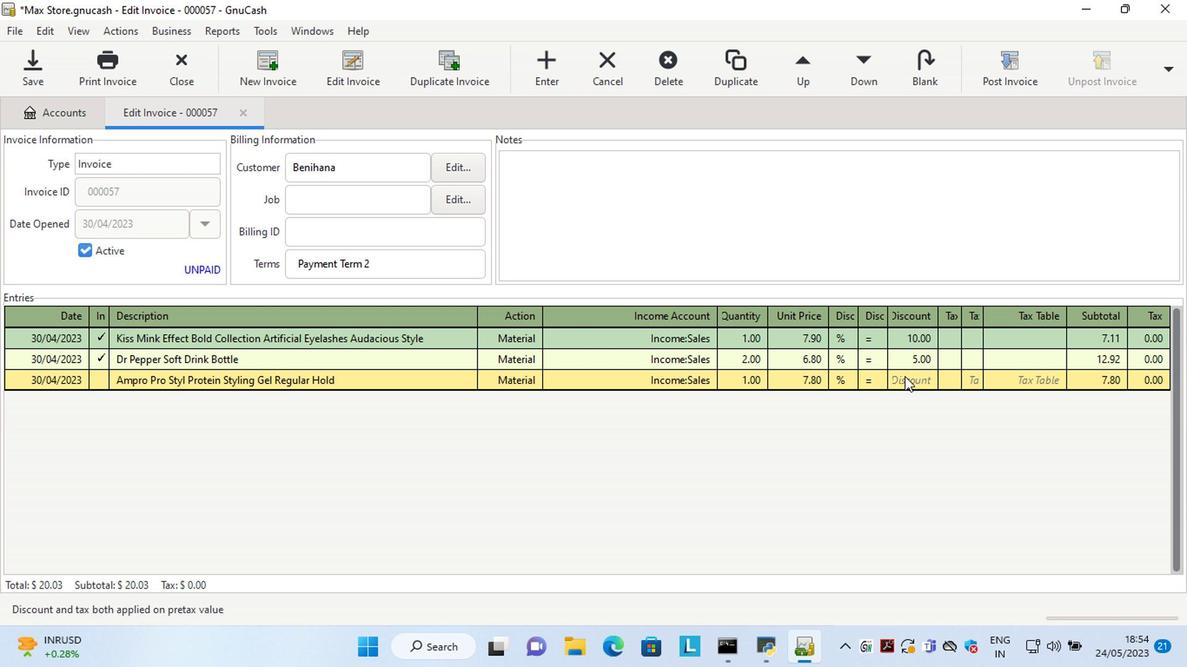 
Action: Key pressed 7<Key.tab>
Screenshot: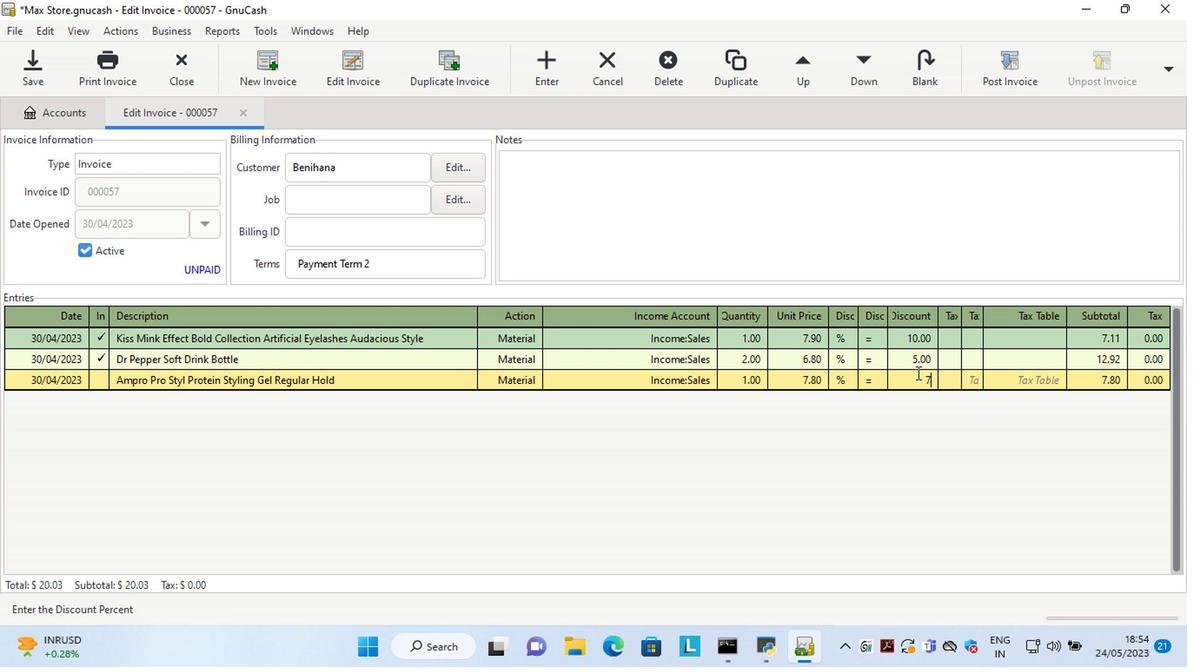 
Action: Mouse moved to (702, 210)
Screenshot: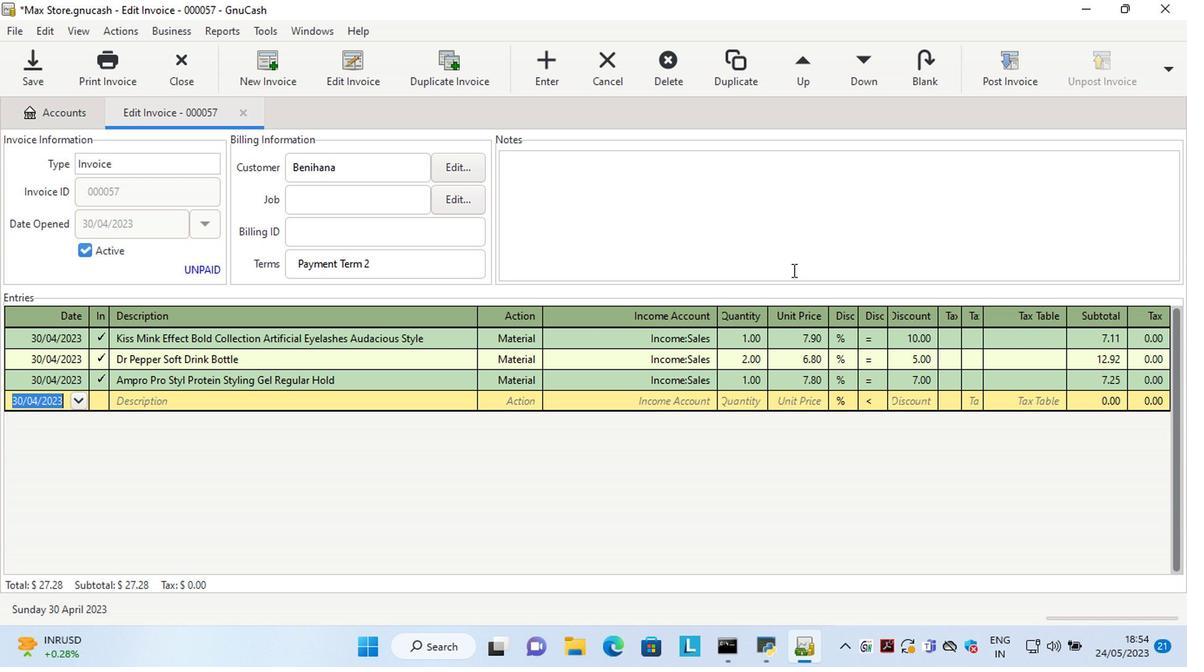
Action: Mouse pressed left at (702, 210)
Screenshot: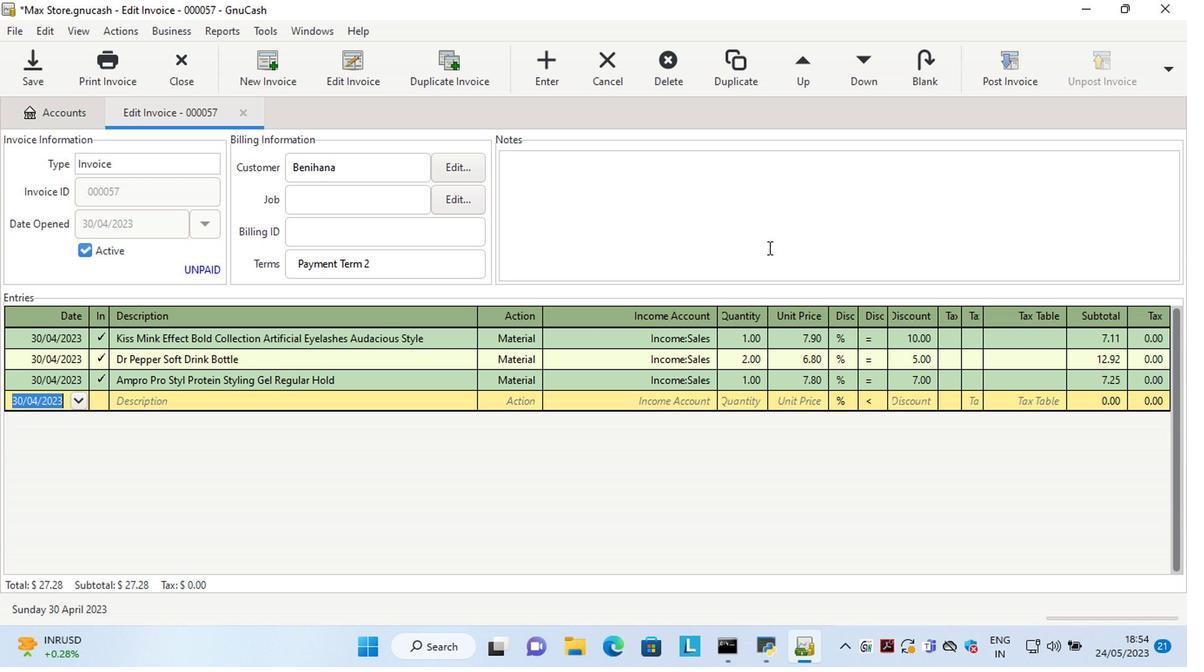 
Action: Key pressed <Key.shift>Looking<Key.space>forward<Key.space>to<Key.space>serving<Key.space>you<Key.space><Key.space><Key.backspace>again.
Screenshot: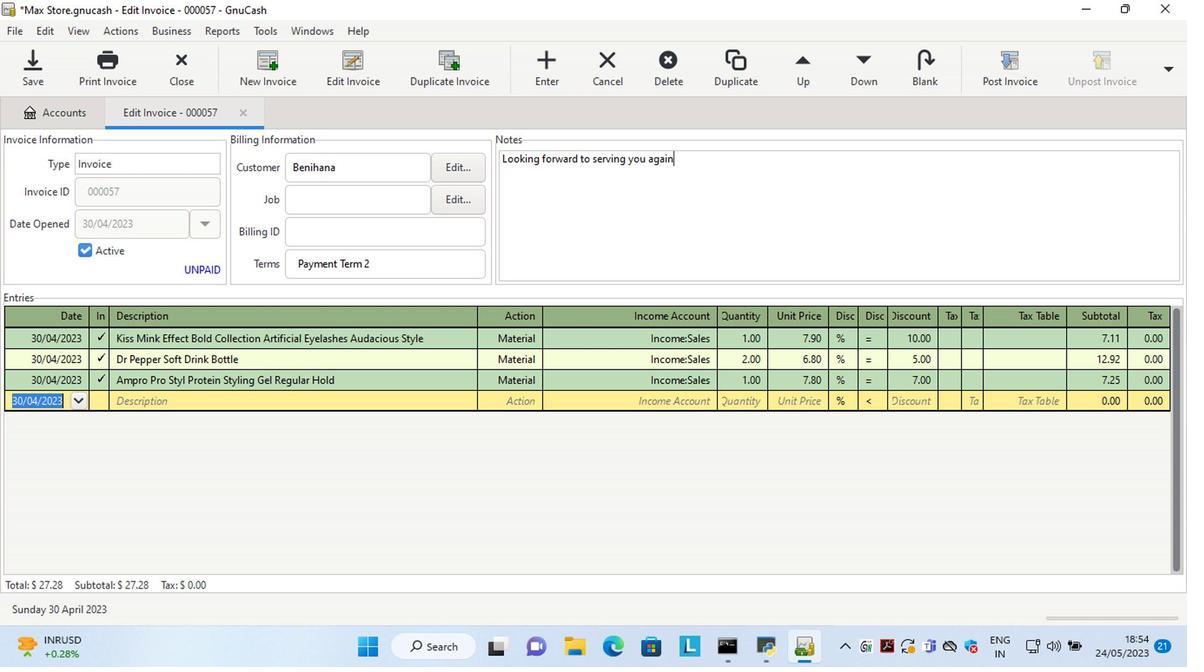 
Action: Mouse moved to (1002, 66)
Screenshot: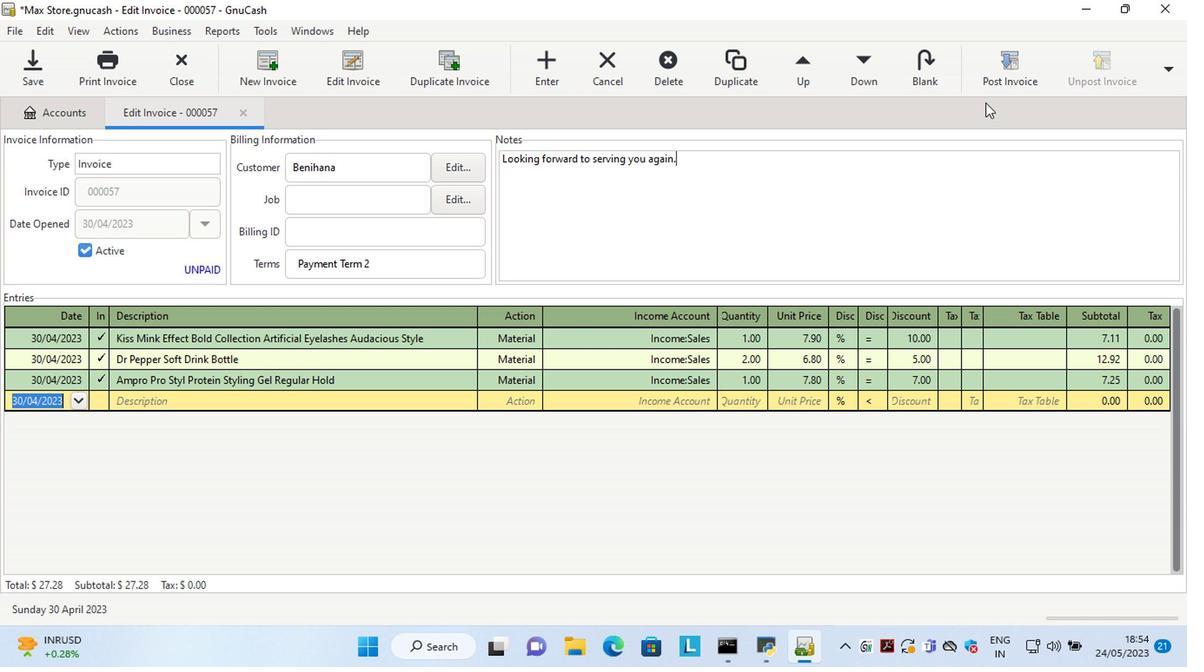 
Action: Mouse pressed left at (1002, 66)
Screenshot: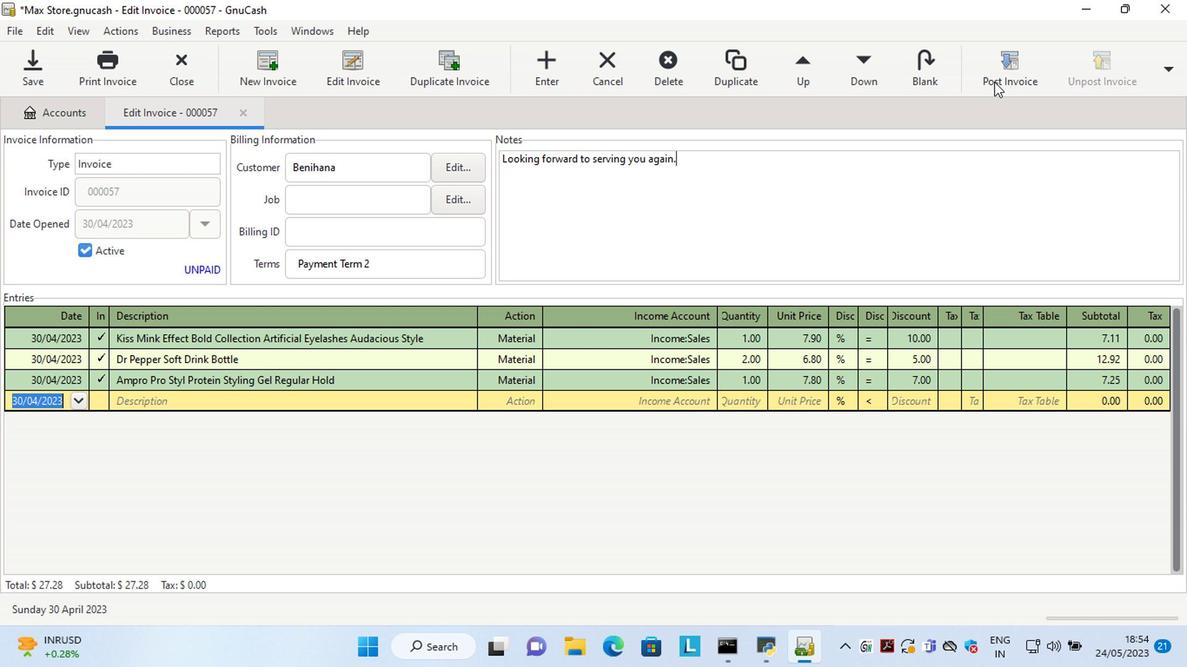 
Action: Mouse moved to (624, 293)
Screenshot: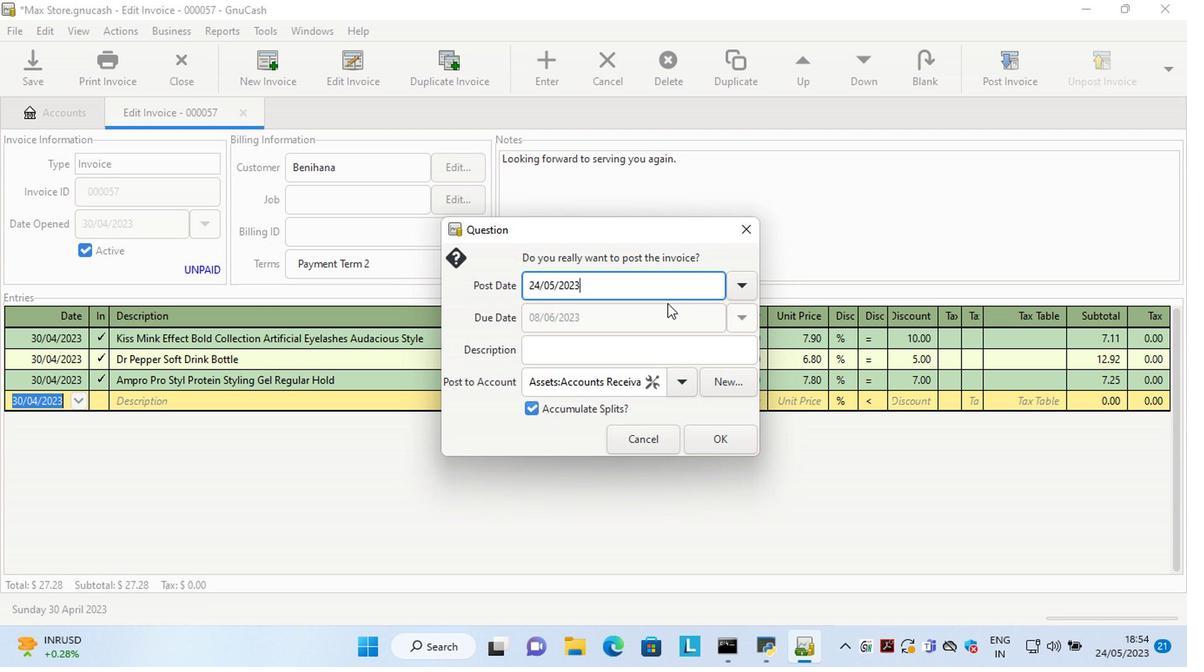 
Action: Mouse pressed left at (624, 293)
Screenshot: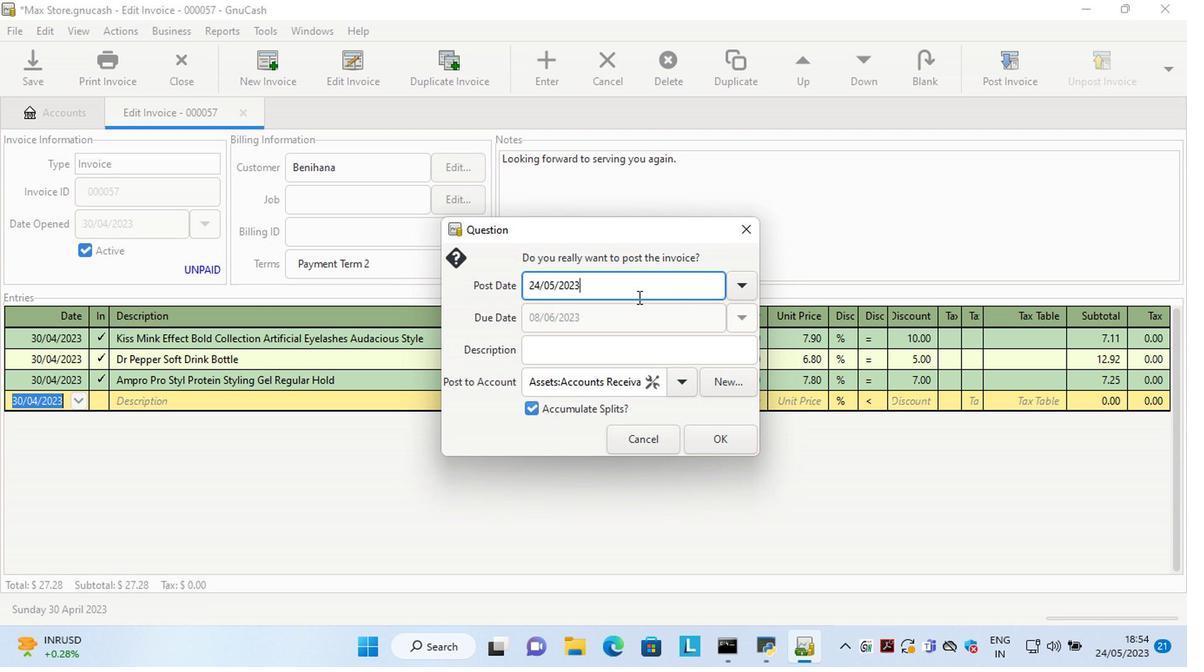 
Action: Key pressed <Key.left><Key.left><Key.left><Key.left><Key.left><Key.left><Key.left><Key.left><Key.left><Key.left><Key.left><Key.delete><Key.delete>30<Key.right><Key.right><Key.delete>4
Screenshot: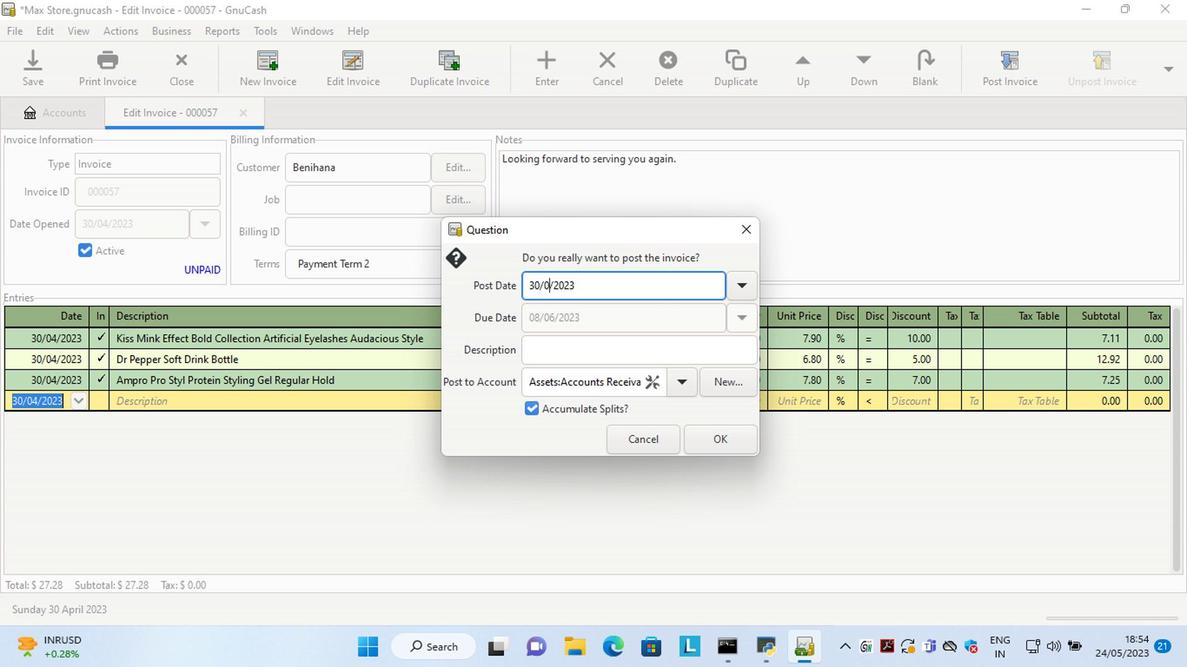 
Action: Mouse moved to (710, 439)
Screenshot: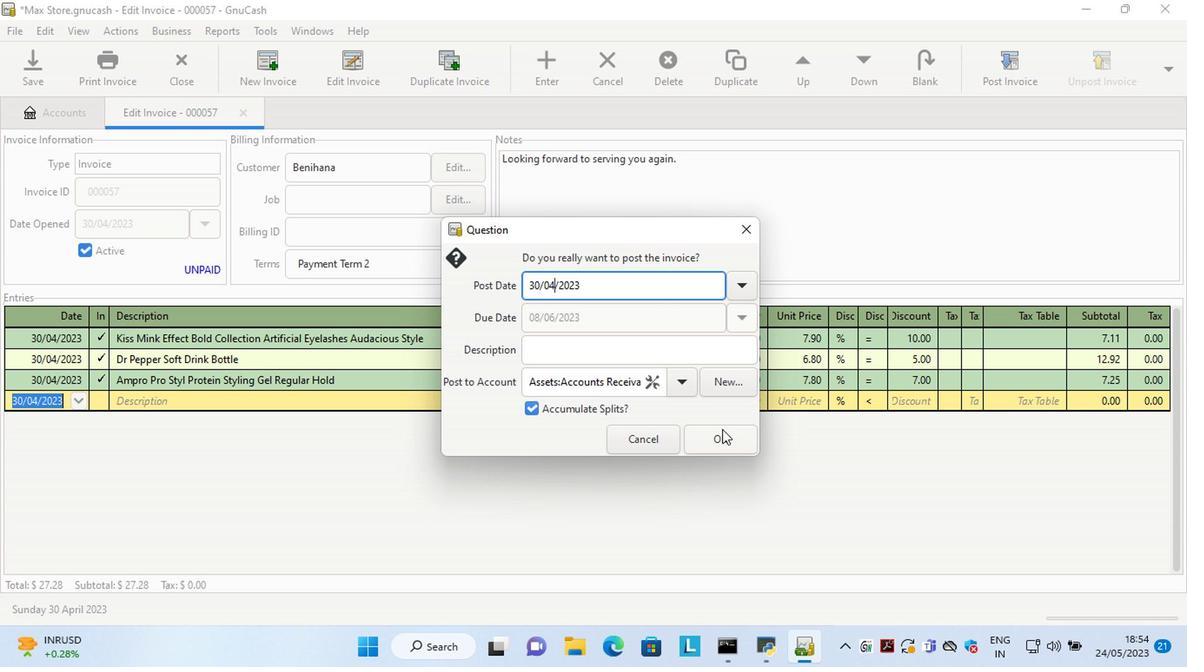 
Action: Mouse pressed left at (710, 439)
Screenshot: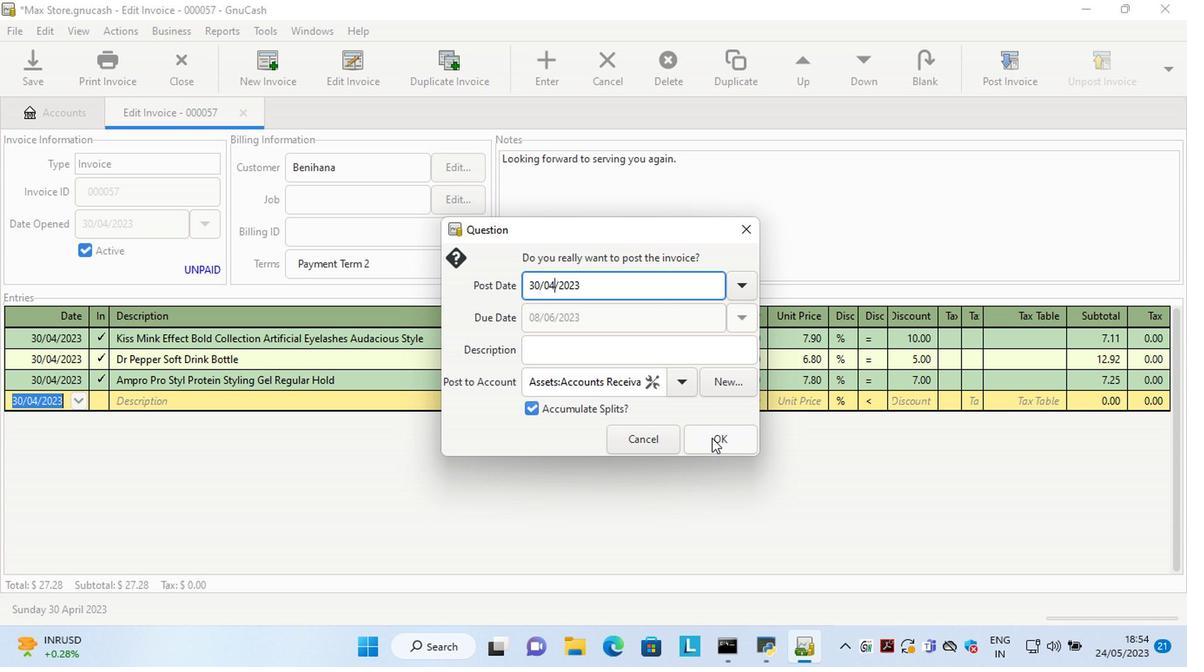 
Action: Mouse moved to (1111, 61)
Screenshot: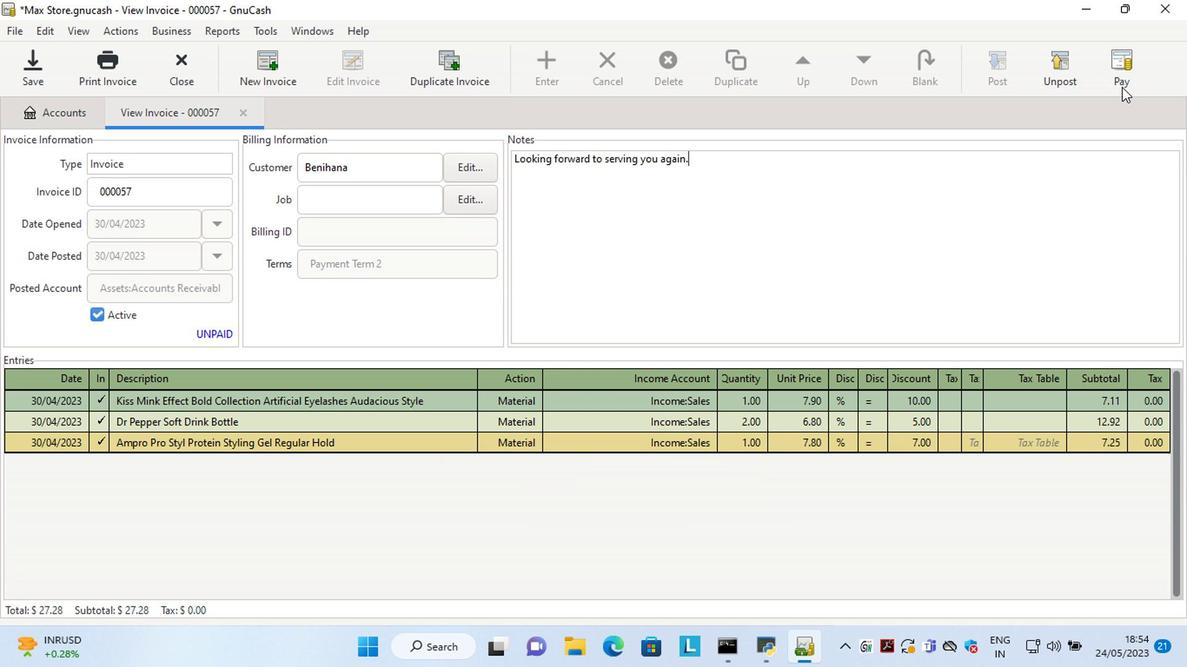 
Action: Mouse pressed left at (1111, 61)
Screenshot: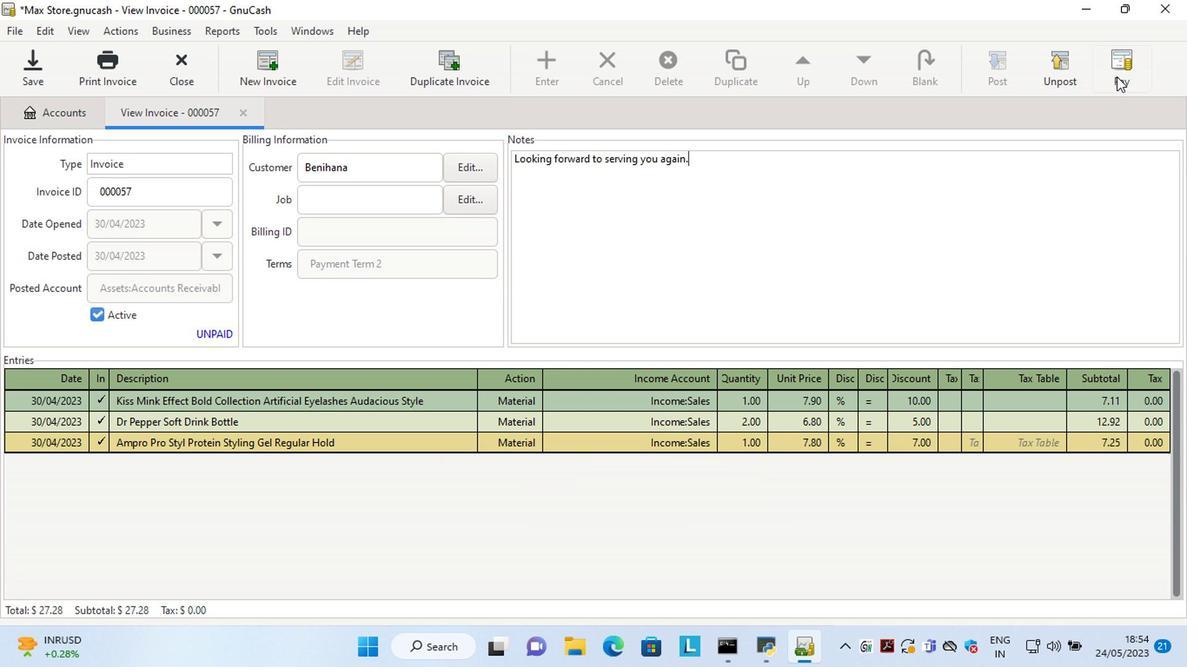 
Action: Mouse moved to (497, 336)
Screenshot: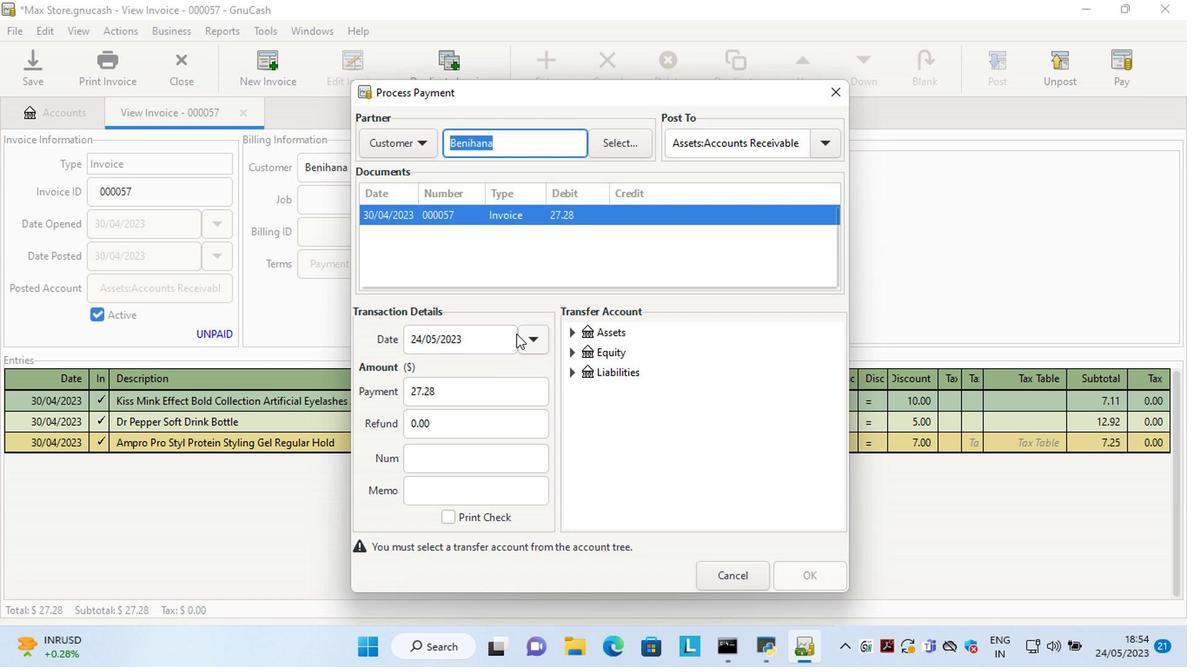 
Action: Mouse pressed left at (497, 336)
Screenshot: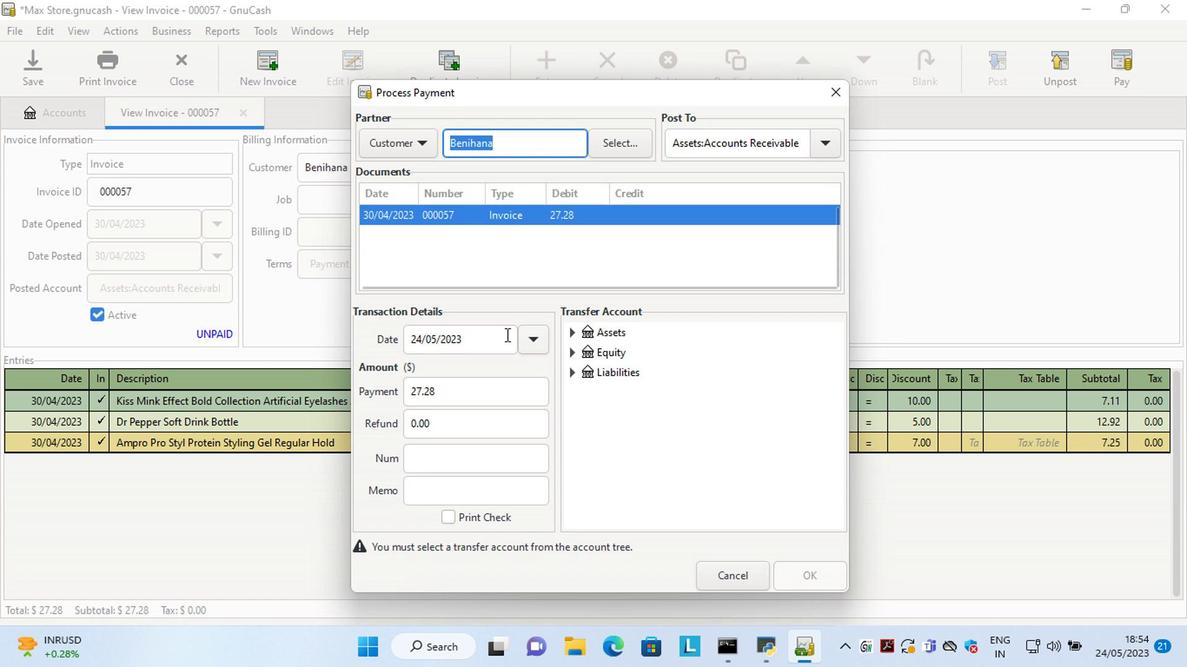 
Action: Key pressed <Key.left><Key.left><Key.left><Key.left><Key.left><Key.left><Key.left><Key.left><Key.left><Key.left><Key.left><Key.left><Key.left><Key.delete><Key.delete>15
Screenshot: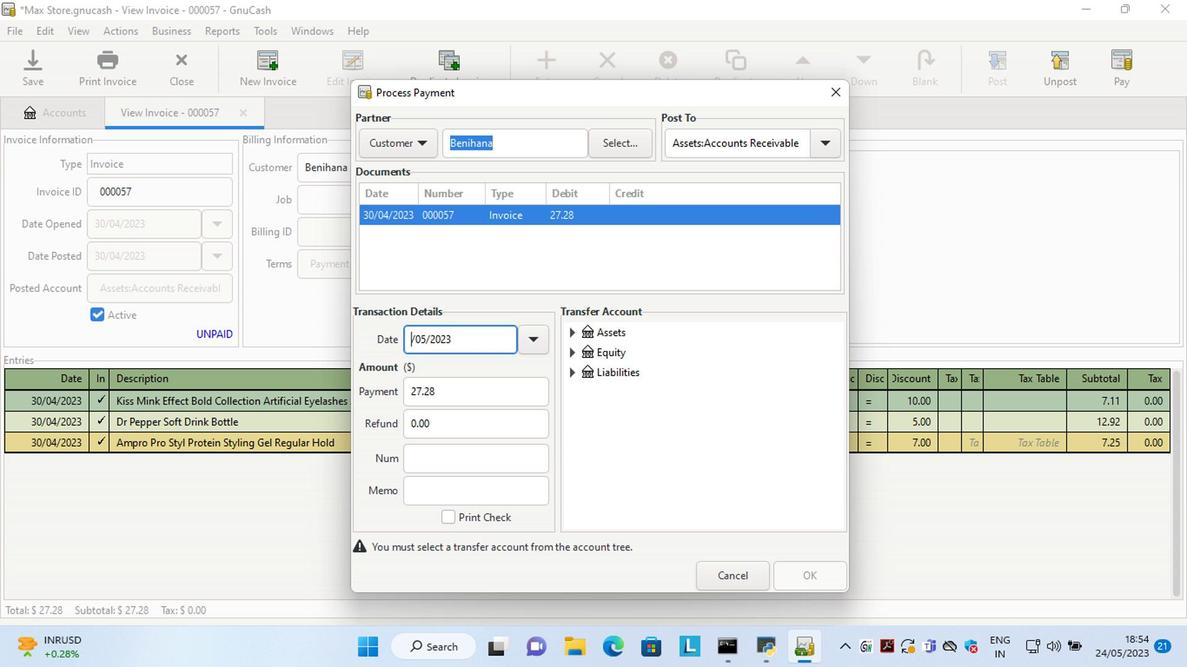 
Action: Mouse moved to (577, 332)
Screenshot: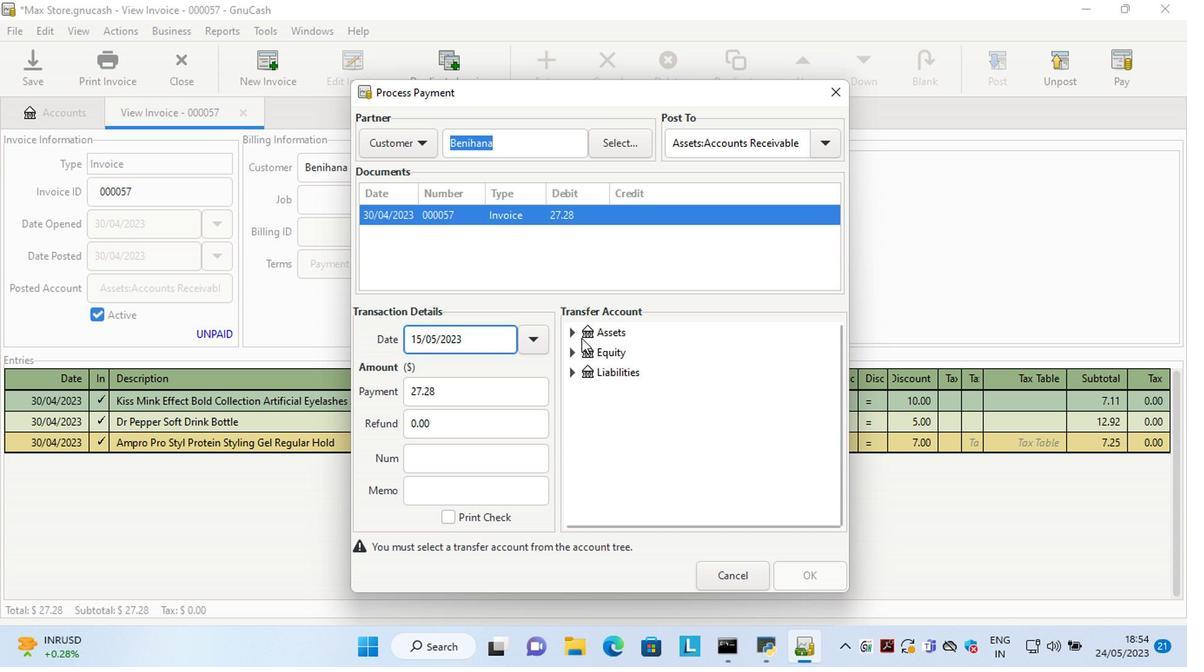 
Action: Mouse pressed left at (577, 332)
Screenshot: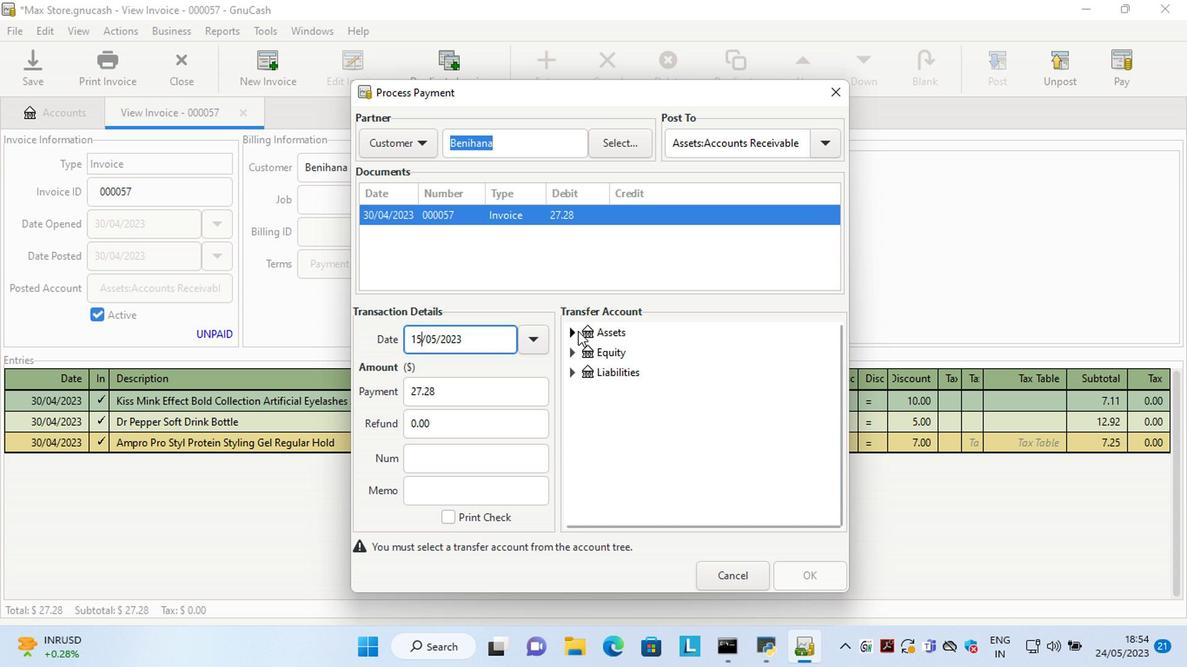 
Action: Mouse moved to (585, 357)
Screenshot: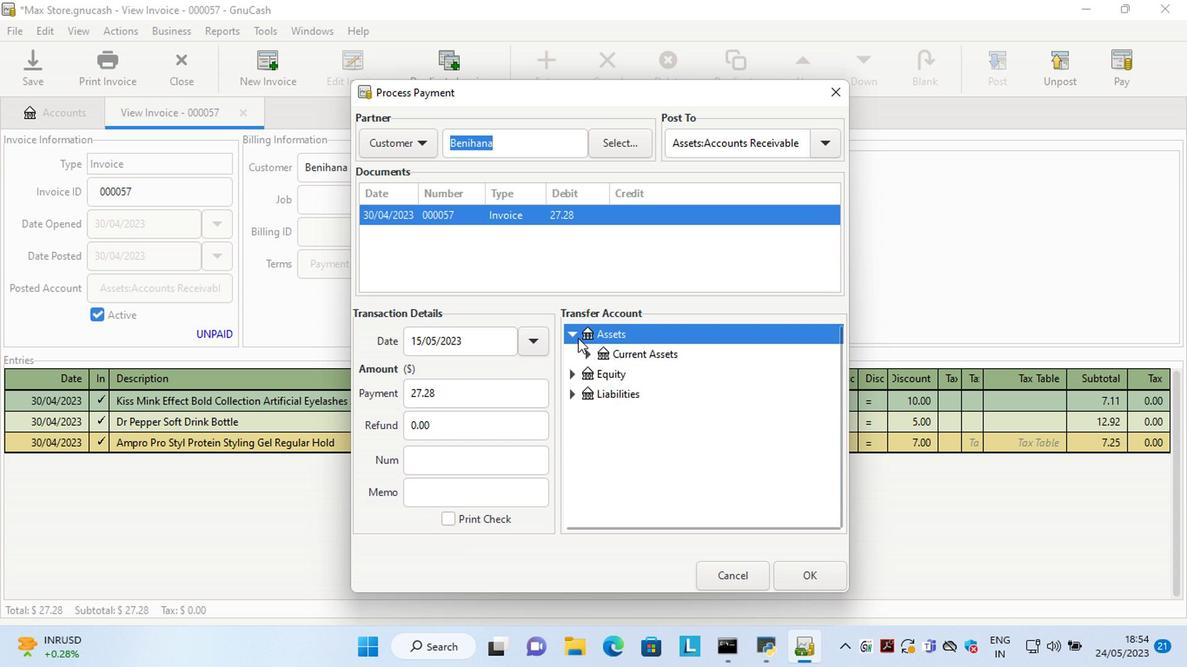 
Action: Mouse pressed left at (585, 357)
Screenshot: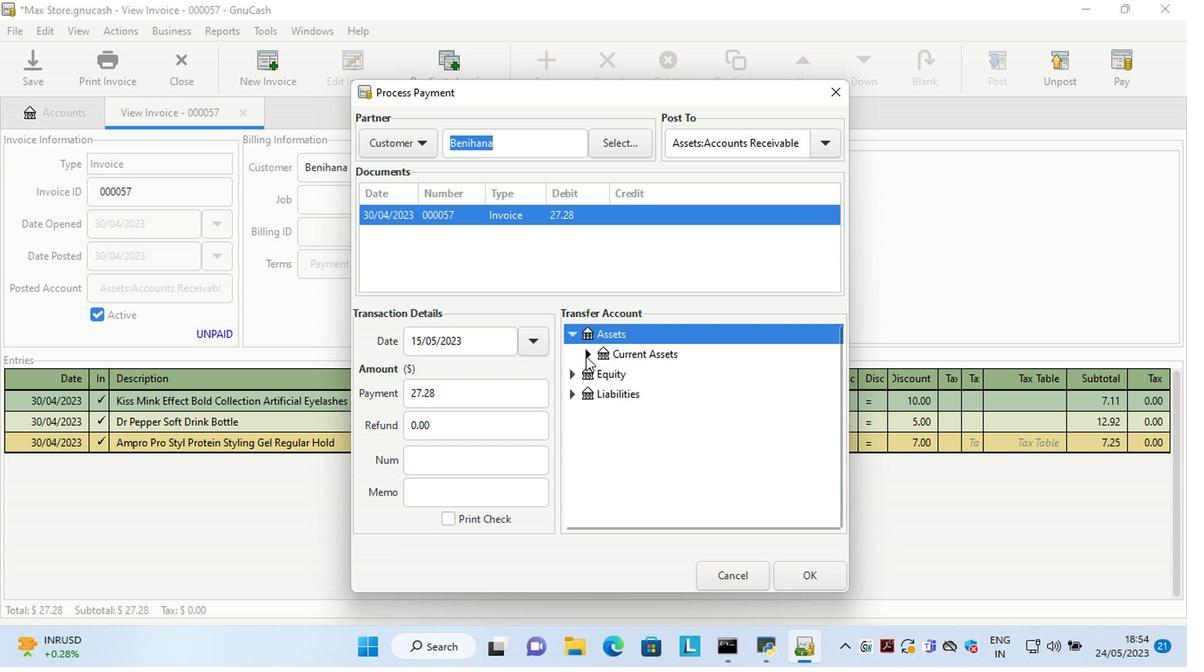 
Action: Mouse moved to (646, 374)
Screenshot: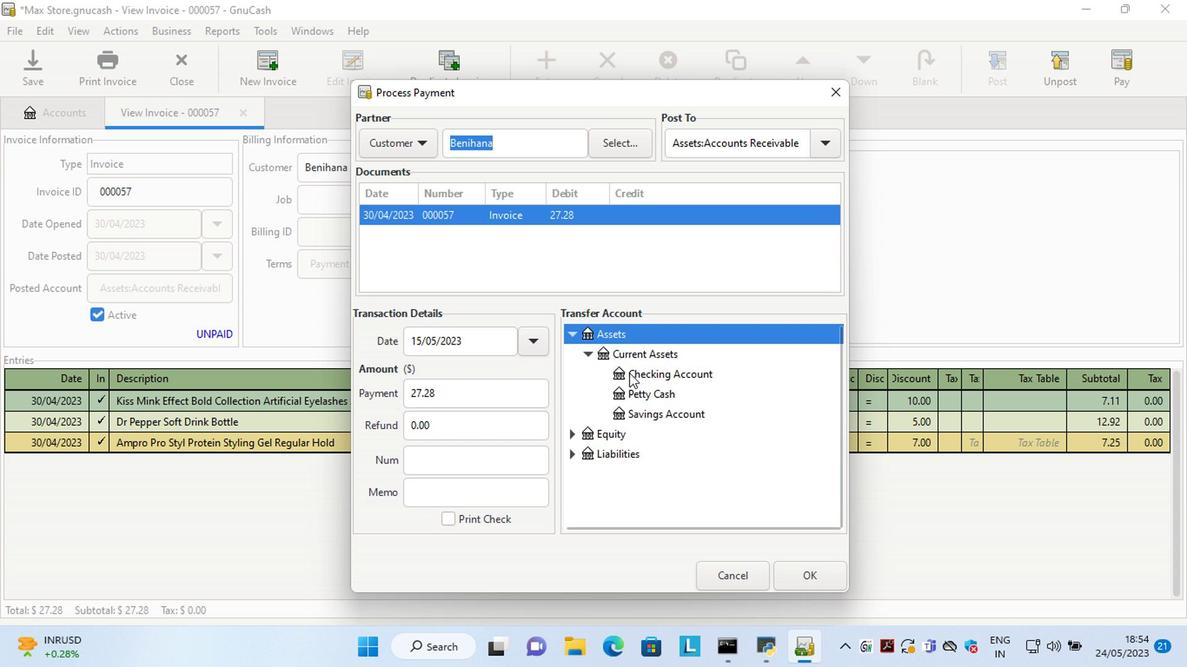 
Action: Mouse pressed left at (646, 374)
Screenshot: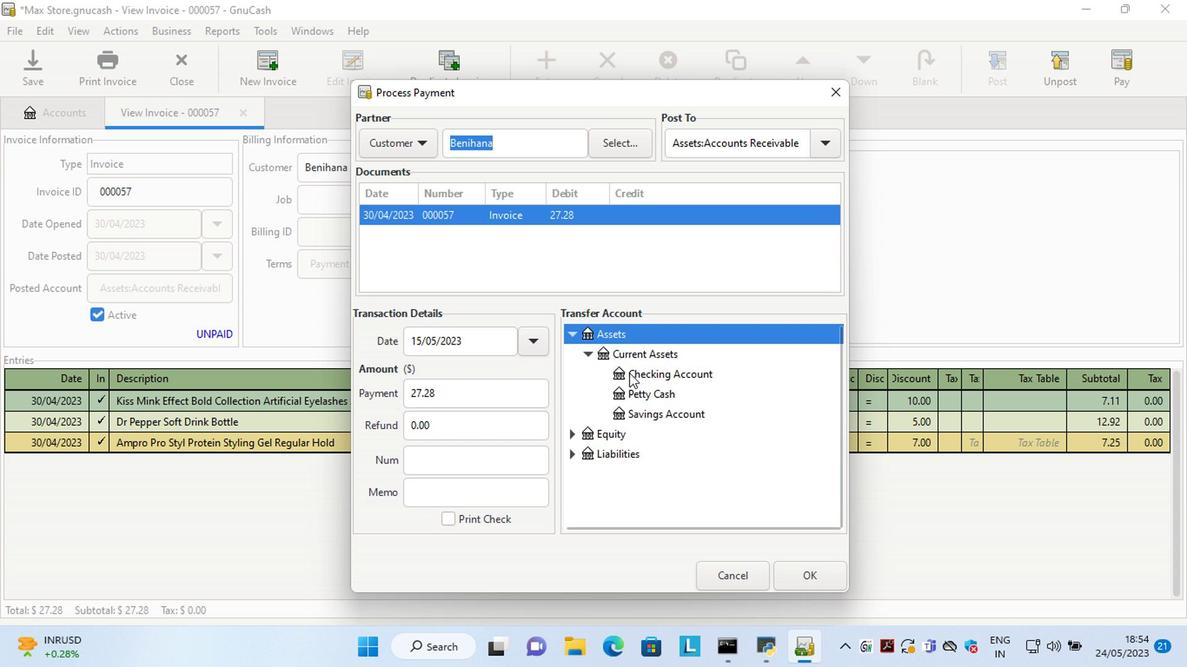 
Action: Mouse moved to (795, 570)
Screenshot: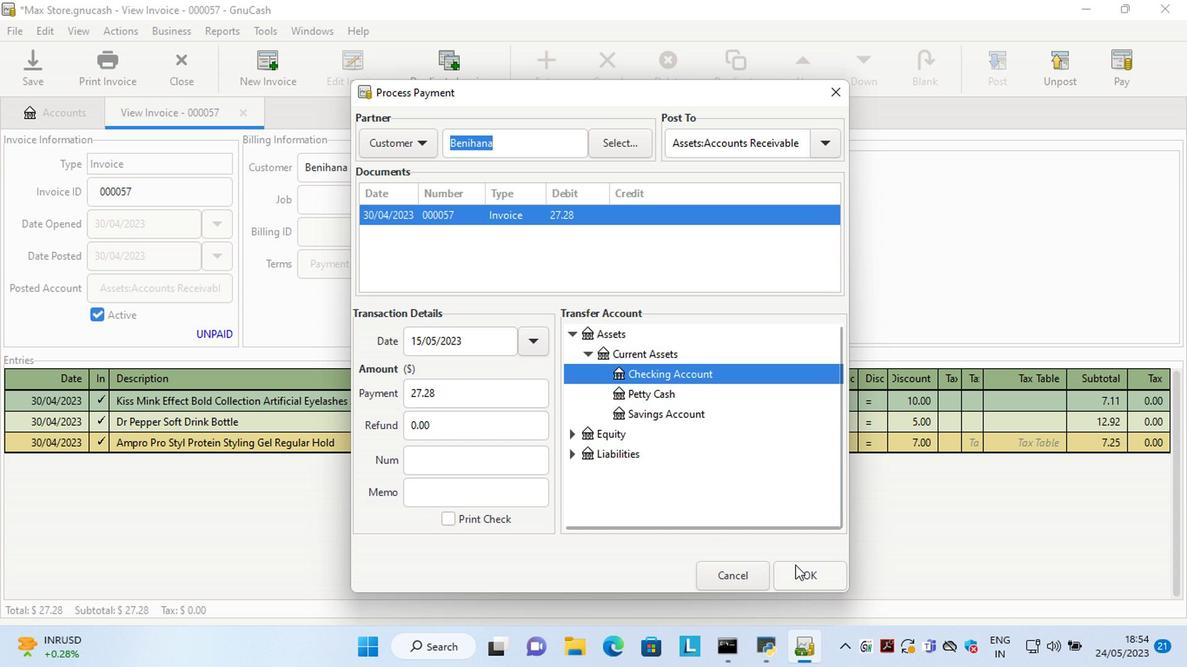 
Action: Mouse pressed left at (795, 570)
Screenshot: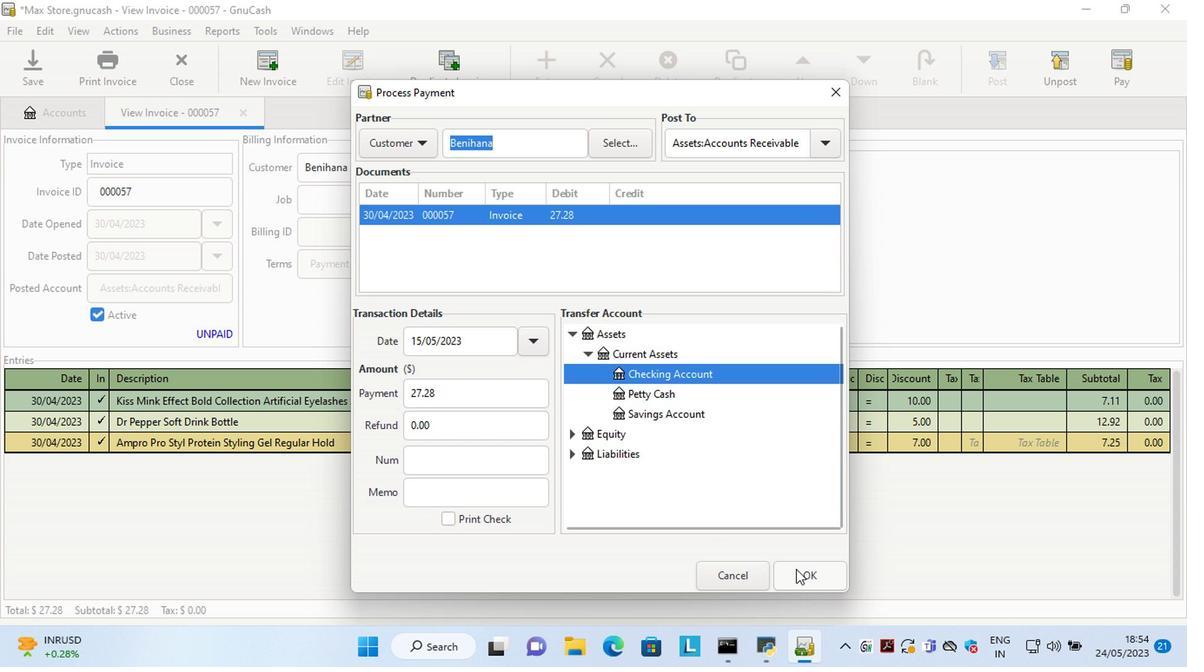 
Action: Mouse moved to (114, 73)
Screenshot: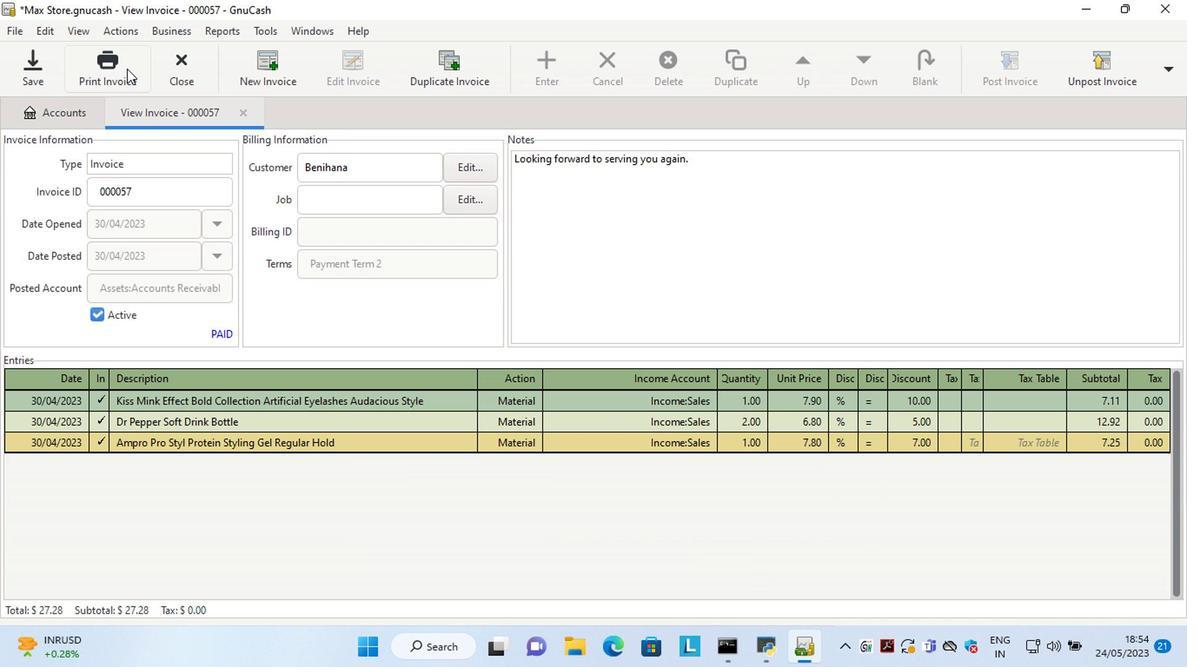 
Action: Mouse pressed left at (114, 73)
Screenshot: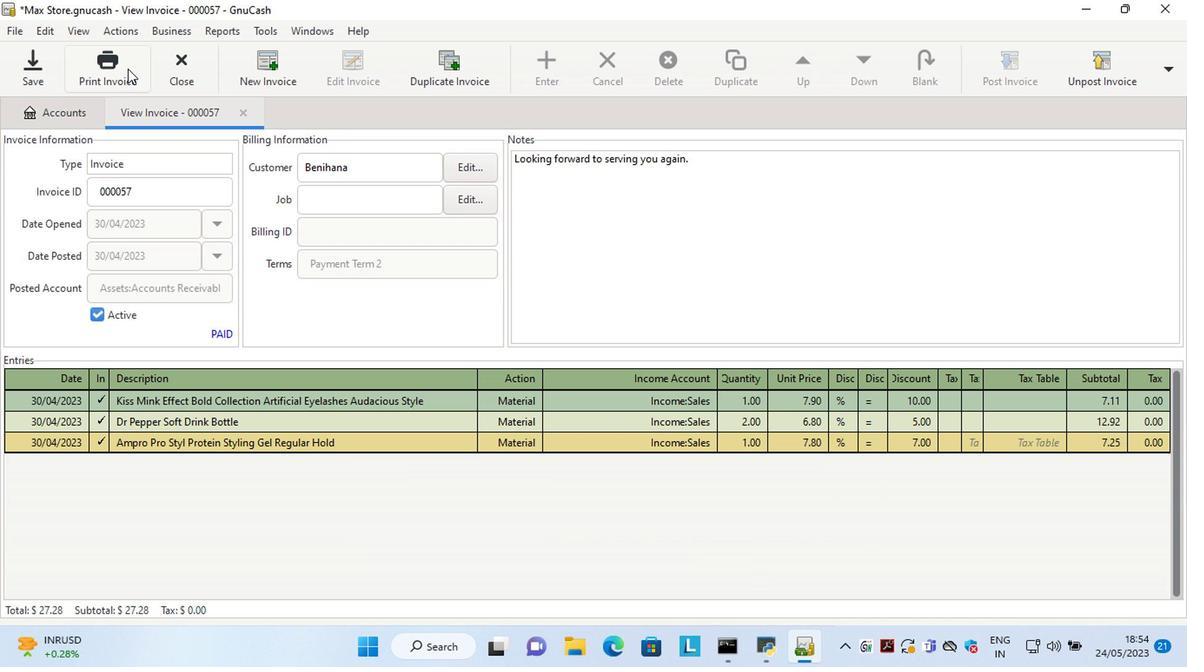 
Action: Mouse moved to (429, 66)
Screenshot: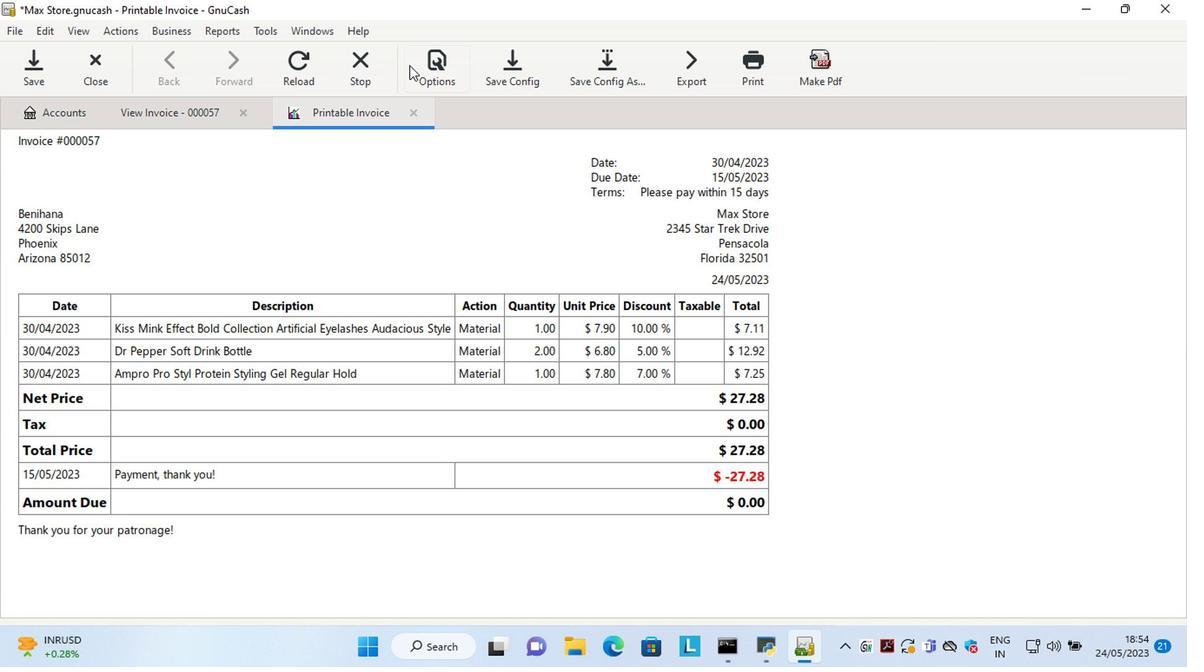 
Action: Mouse pressed left at (429, 66)
Screenshot: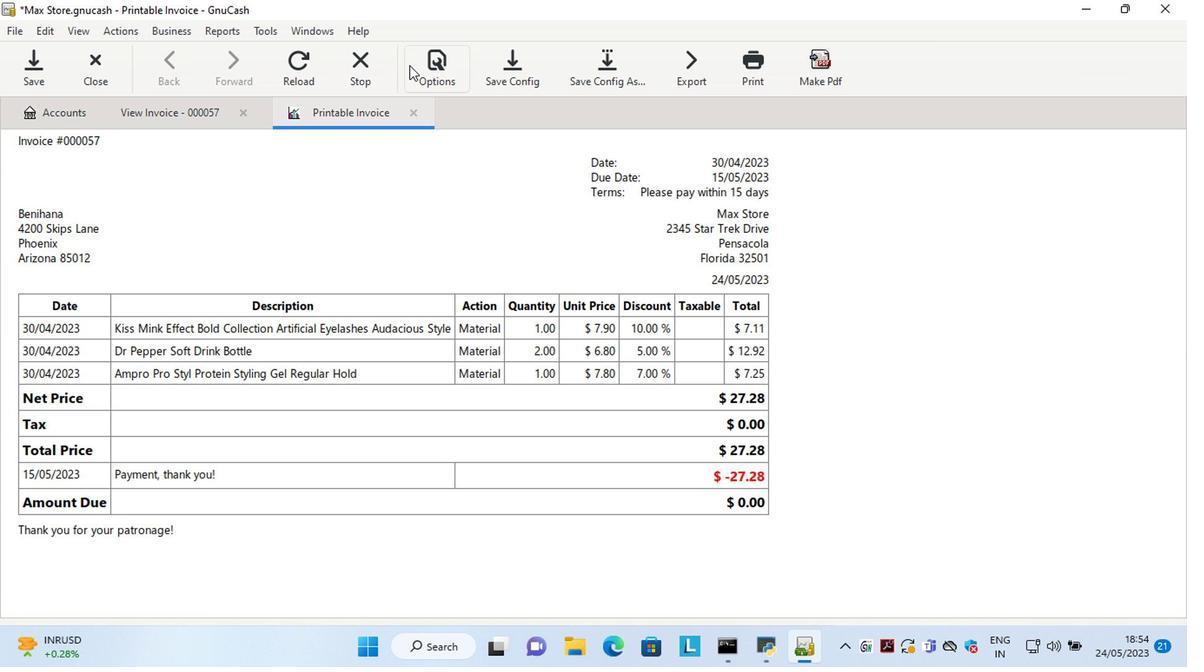 
Action: Mouse moved to (177, 177)
Screenshot: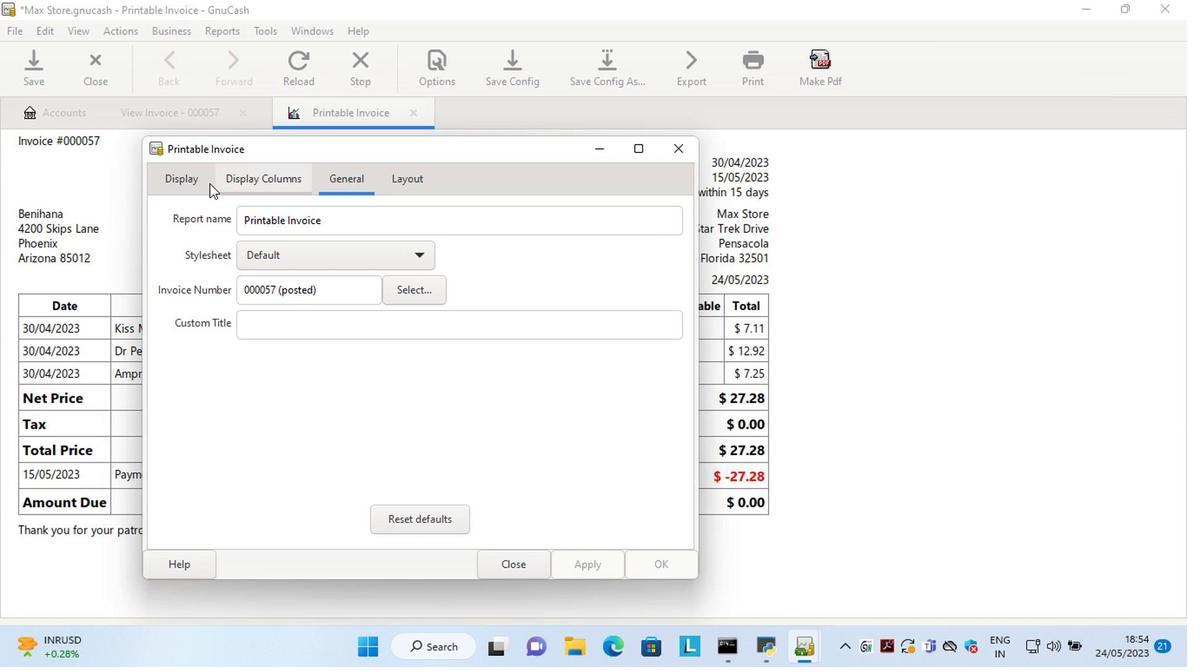 
Action: Mouse pressed left at (177, 177)
Screenshot: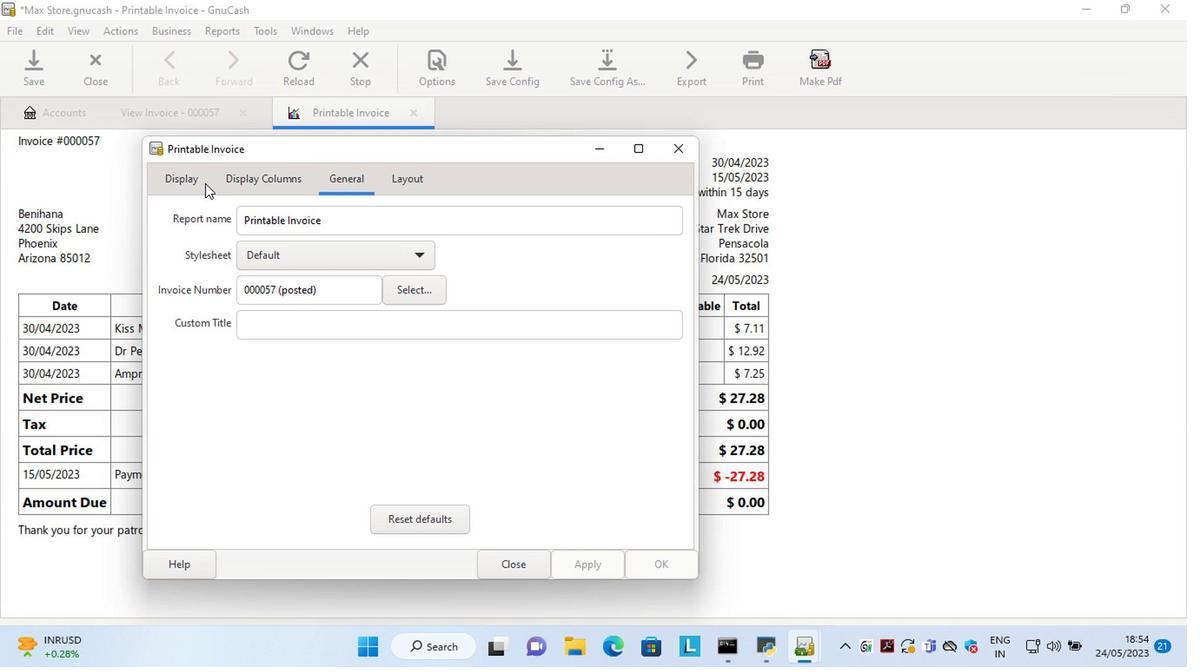 
Action: Mouse moved to (319, 386)
Screenshot: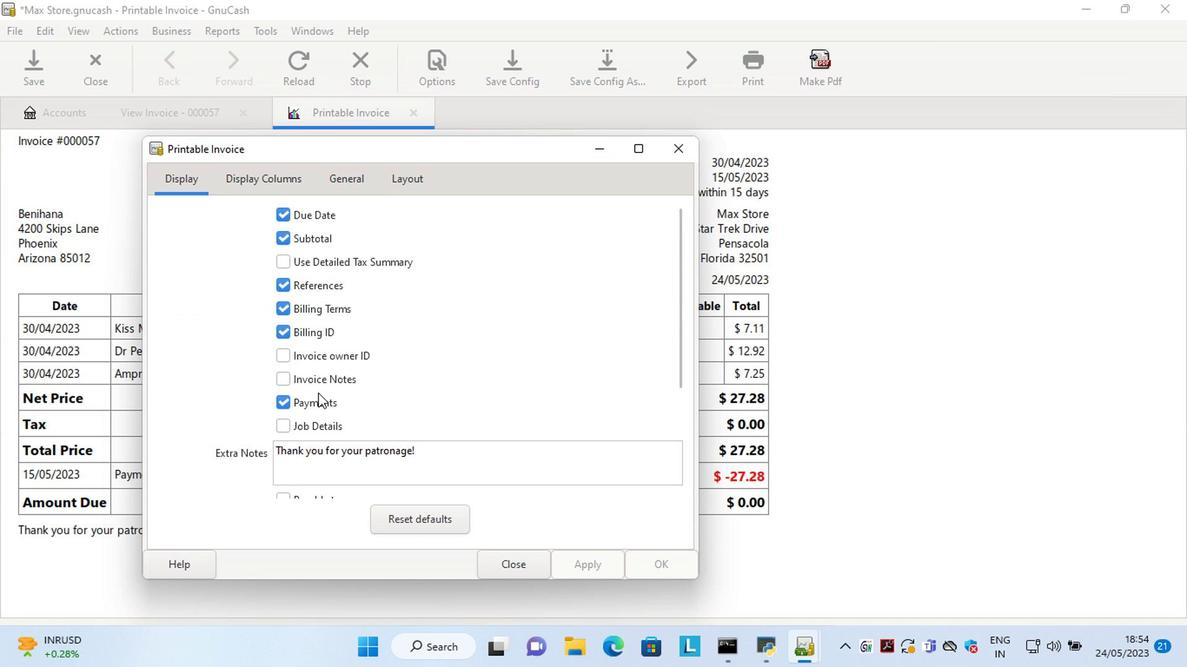 
Action: Mouse pressed left at (319, 386)
Screenshot: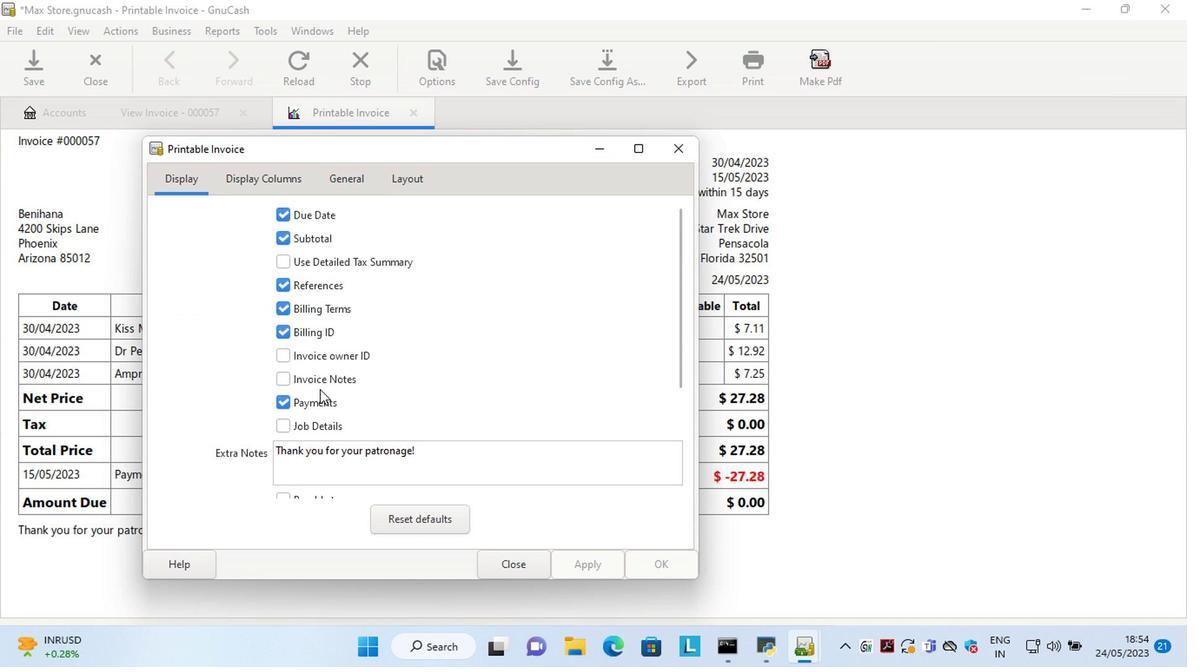 
Action: Mouse moved to (575, 573)
Screenshot: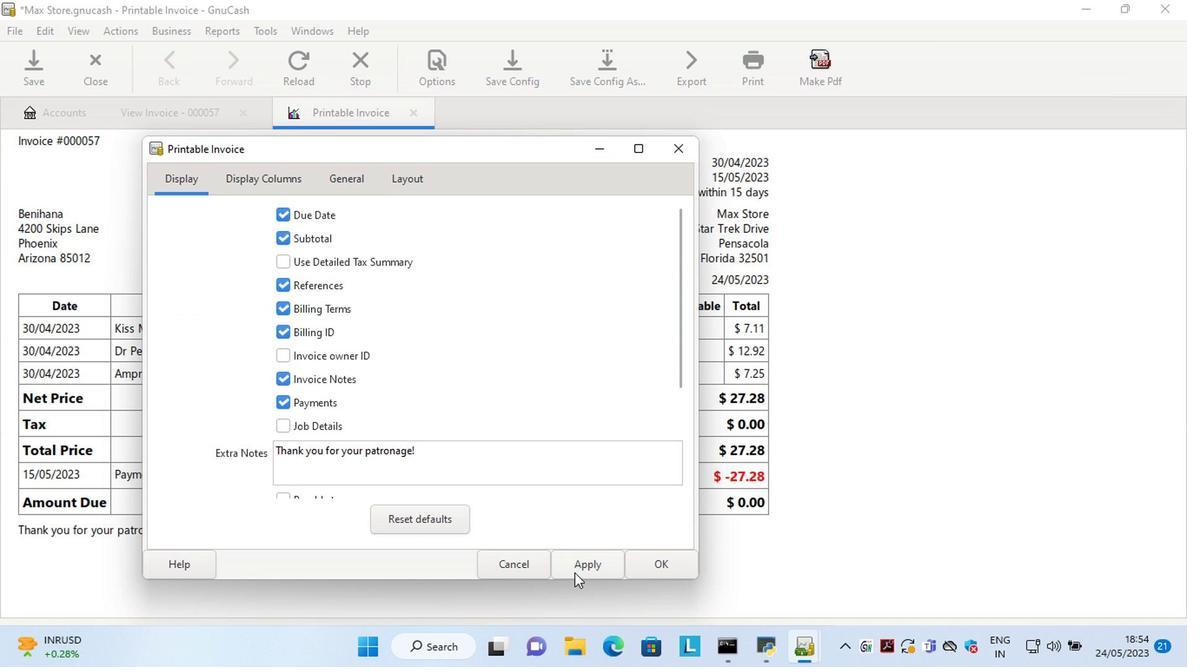 
Action: Mouse pressed left at (575, 573)
Screenshot: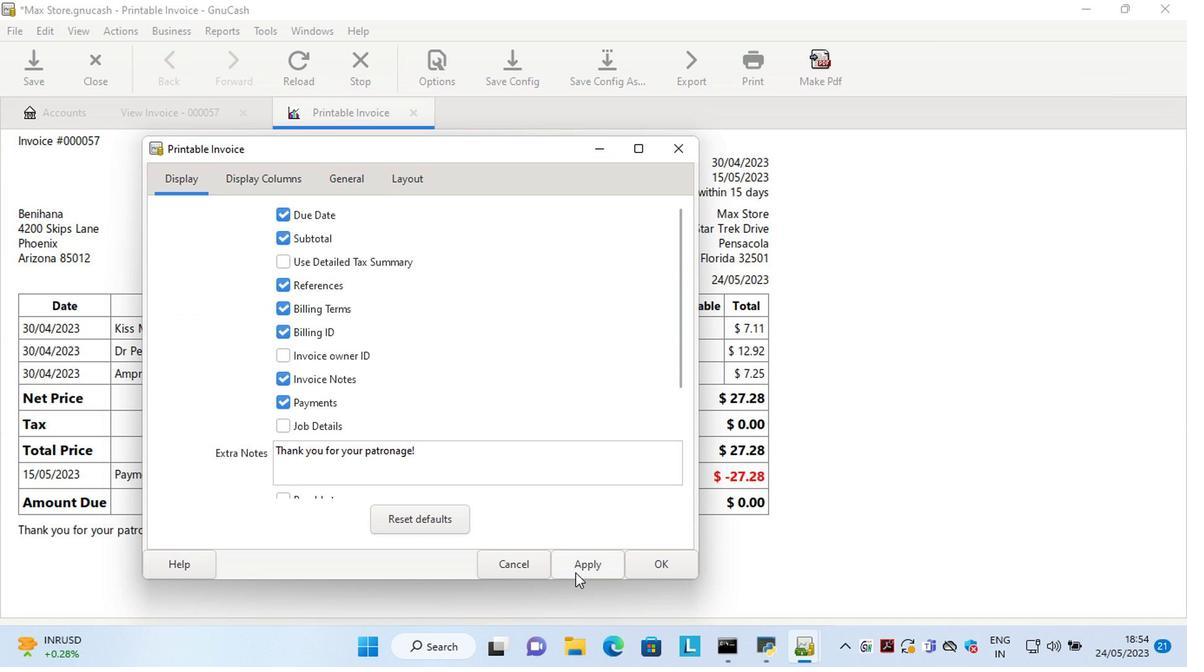 
Action: Mouse moved to (517, 560)
Screenshot: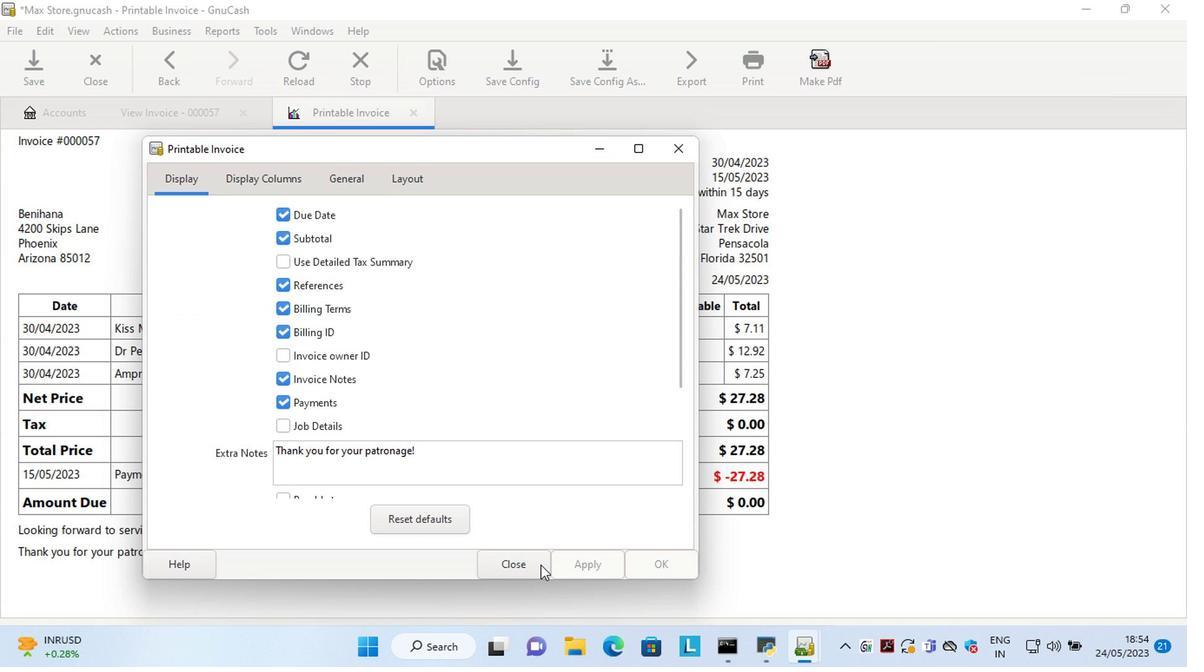 
Action: Mouse pressed left at (517, 560)
Screenshot: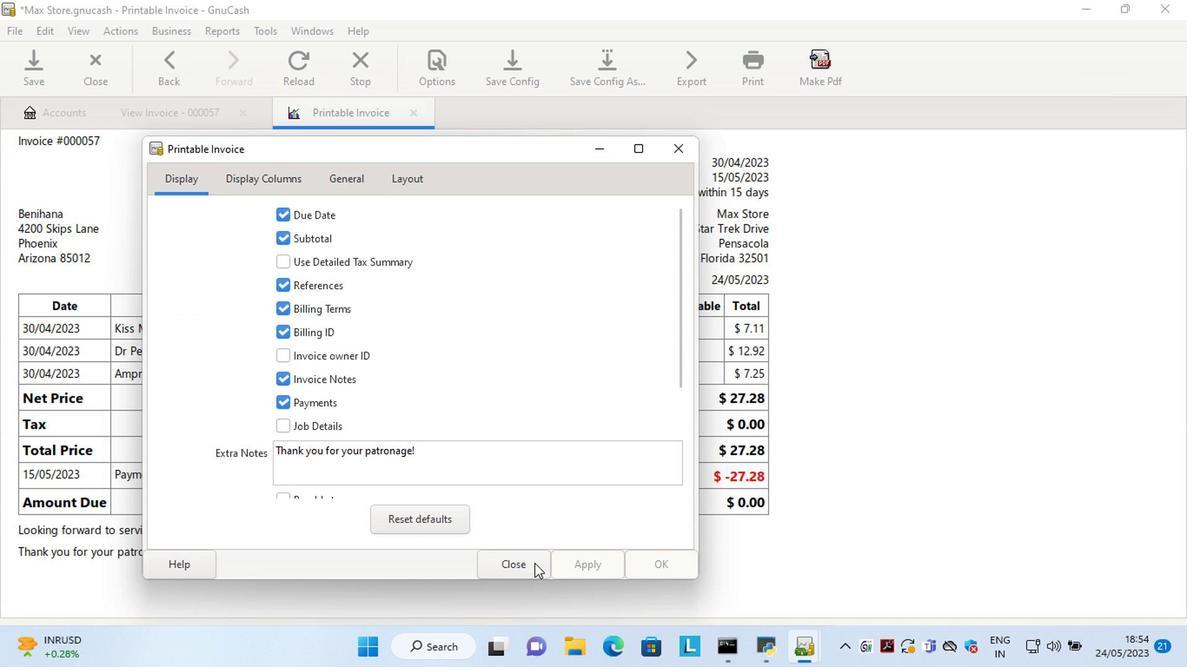 
Action: Mouse moved to (552, 454)
Screenshot: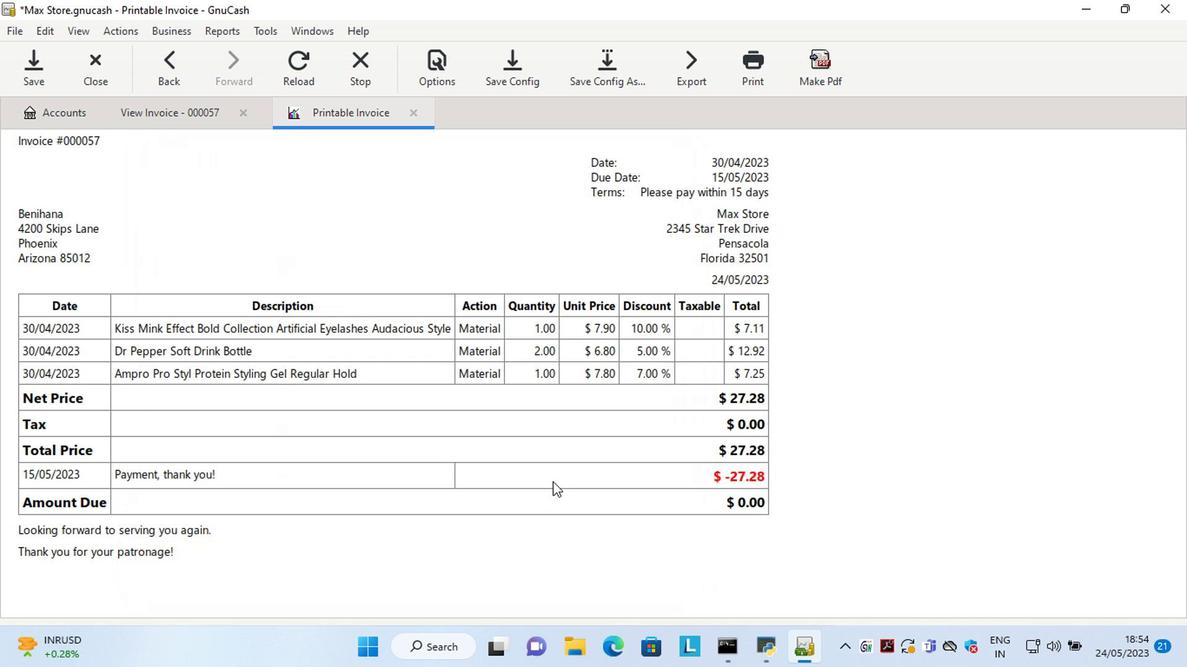 
